 Task: Create new contact,   with mail id: 'Sophia.Moore@valeo.com', first name: 'Sophia', Last name: 'Moore', Job Title: Project Manager, Phone number (916) 555-5678. Change life cycle stage to  'Lead' and lead status to 'New'. Add new company to the associated contact: corporate.charter.com and type: Other. Logged in from softage.10@softage.net
Action: Mouse moved to (114, 75)
Screenshot: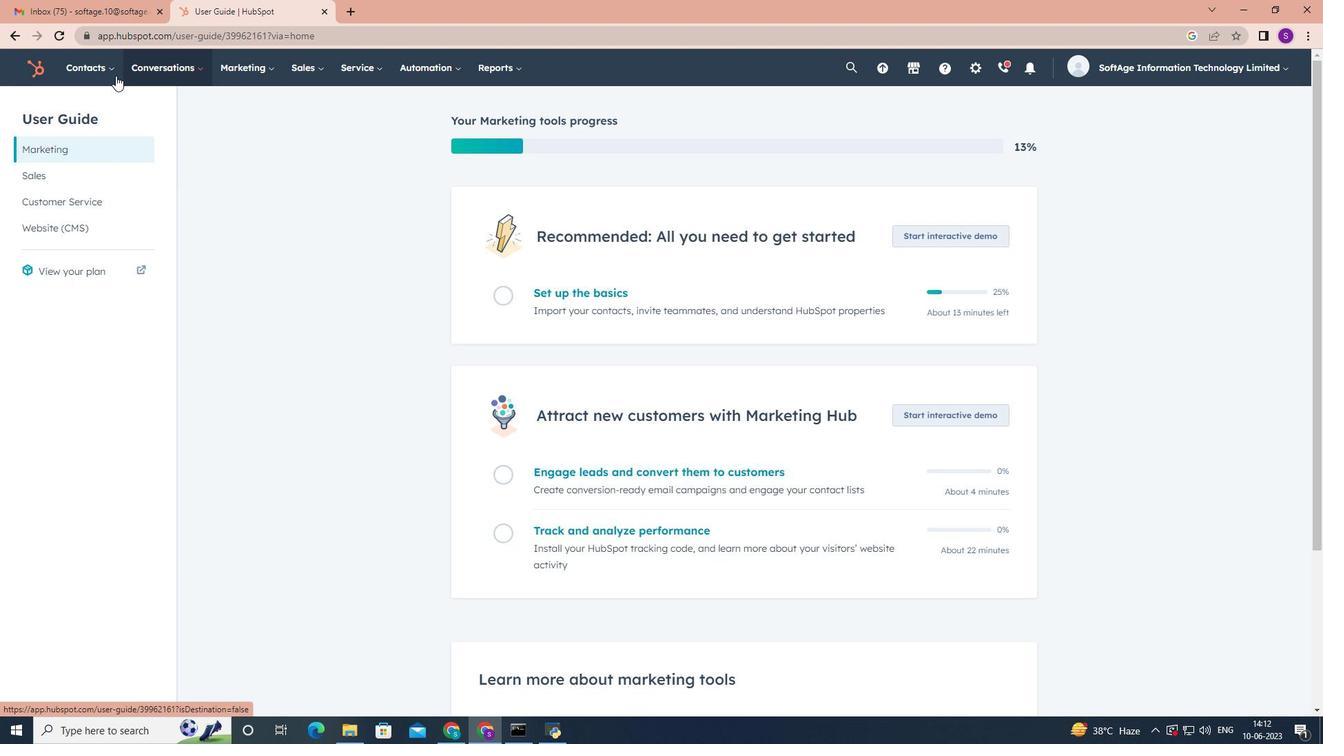 
Action: Mouse pressed left at (114, 75)
Screenshot: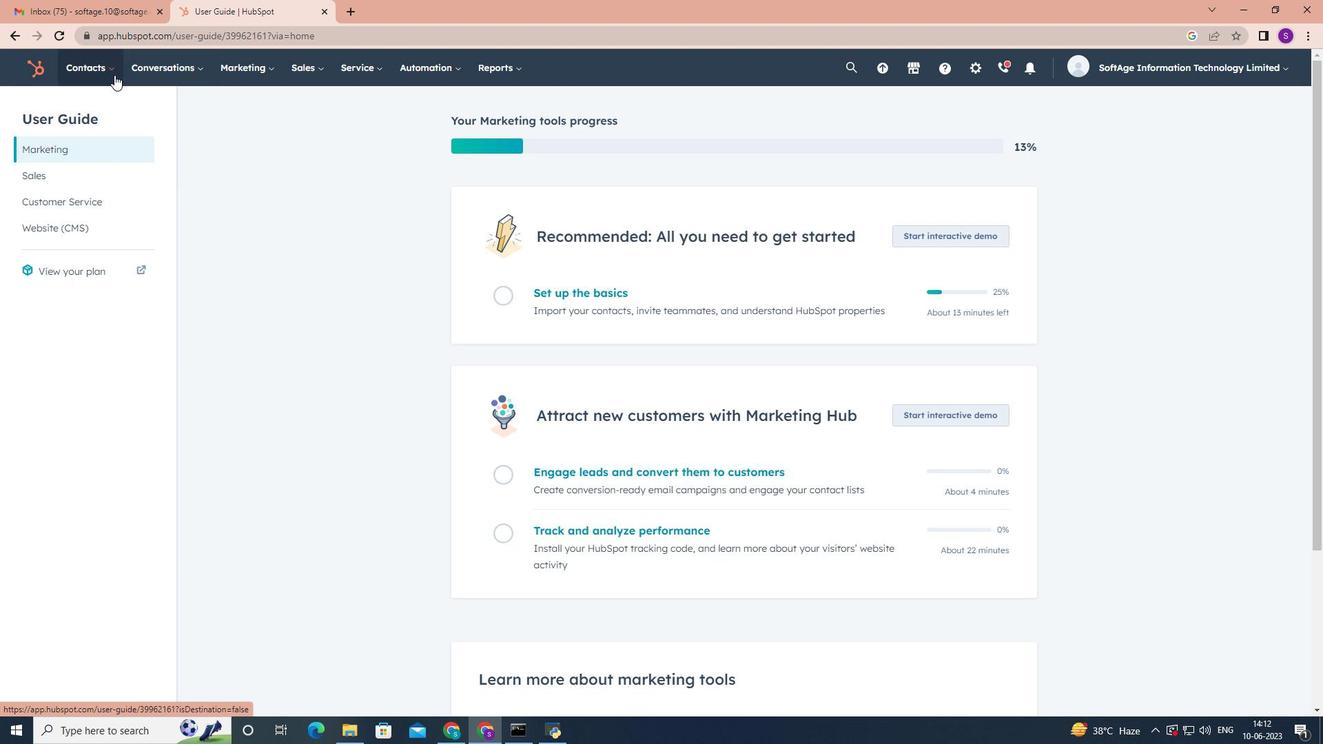 
Action: Mouse moved to (118, 110)
Screenshot: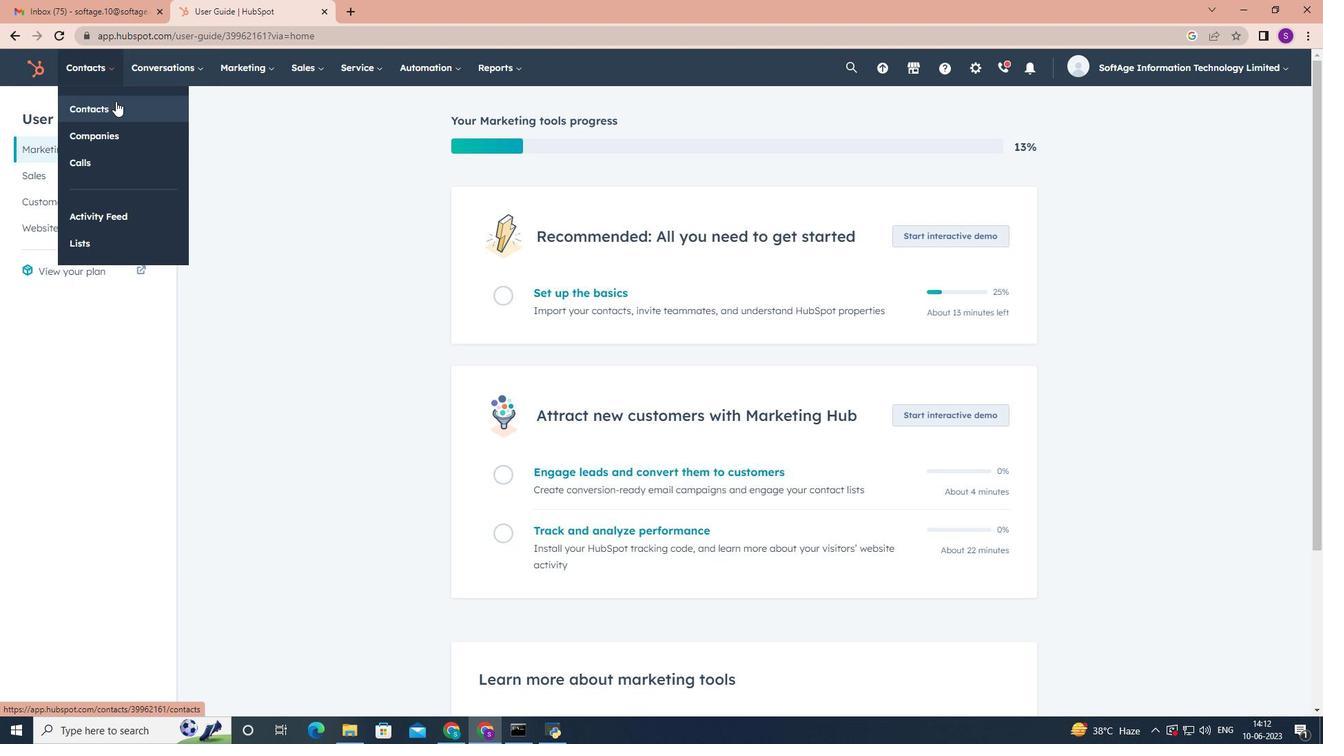 
Action: Mouse pressed left at (118, 110)
Screenshot: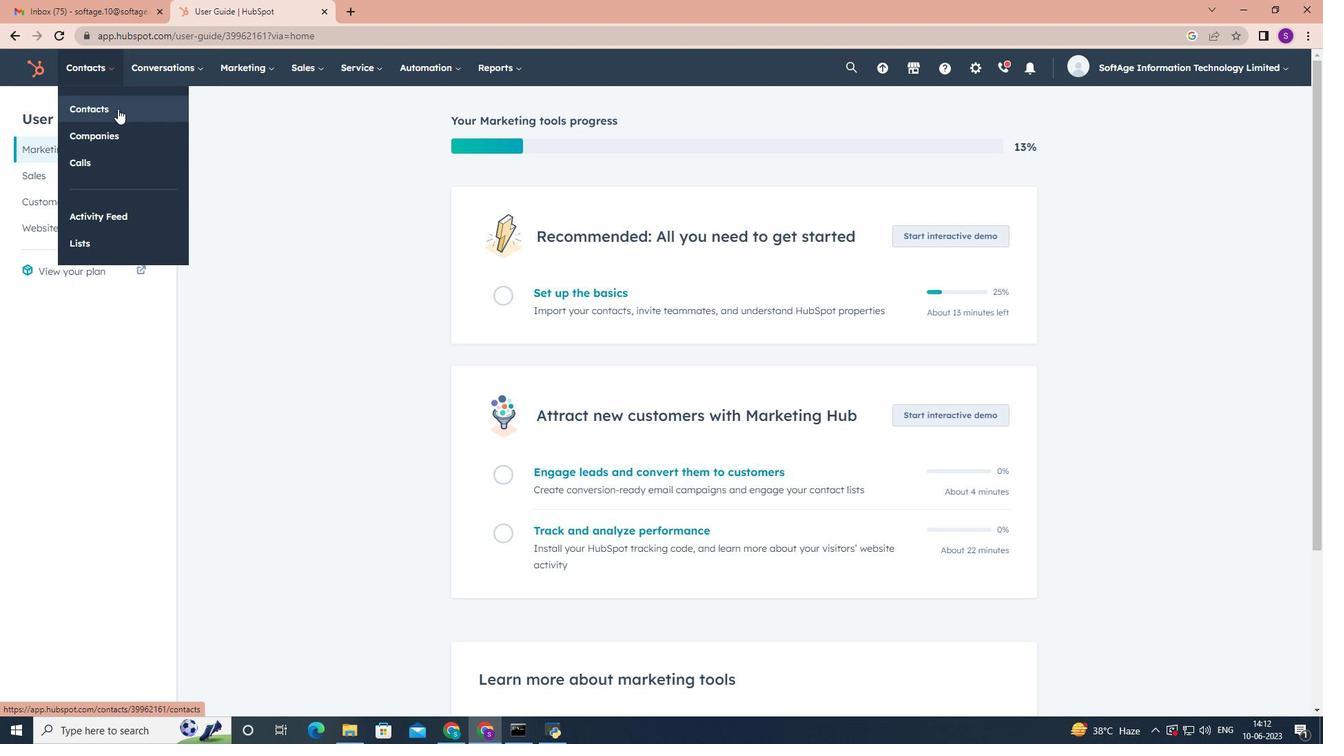
Action: Mouse moved to (1243, 117)
Screenshot: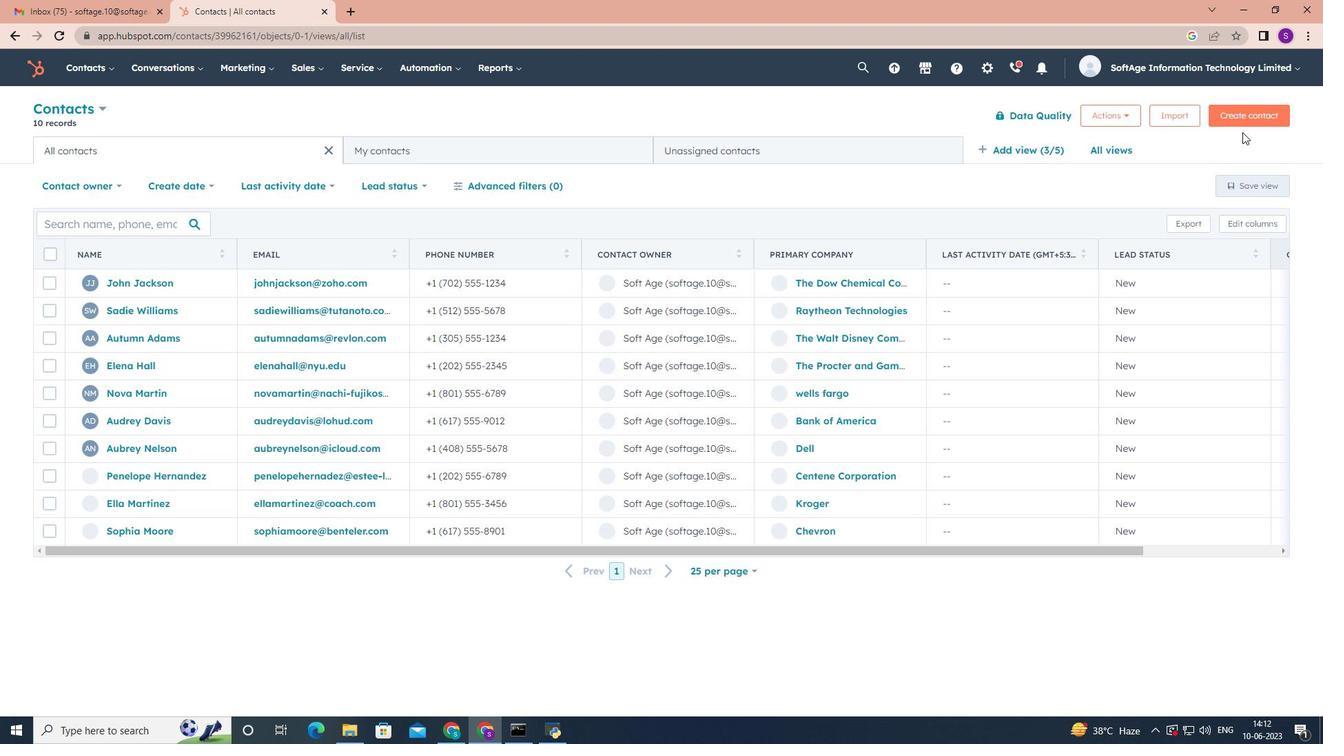 
Action: Mouse pressed left at (1243, 117)
Screenshot: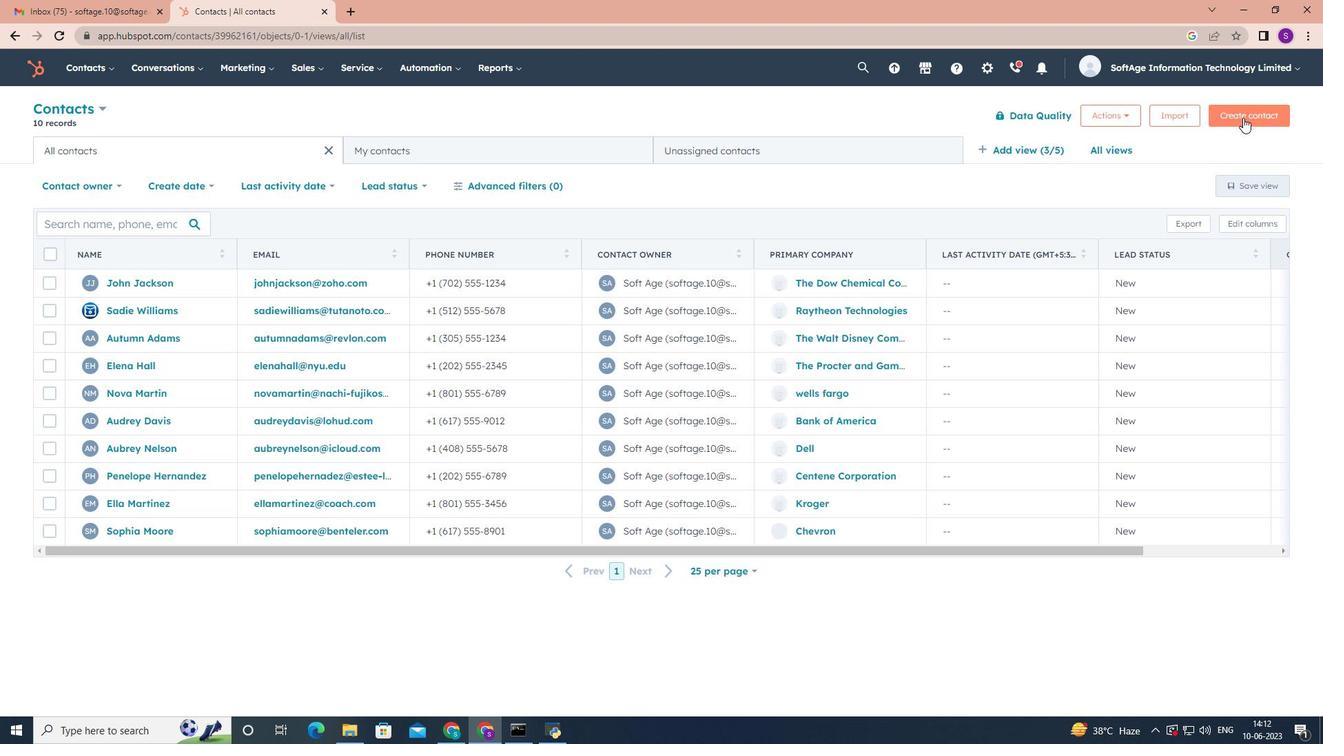 
Action: Mouse moved to (978, 181)
Screenshot: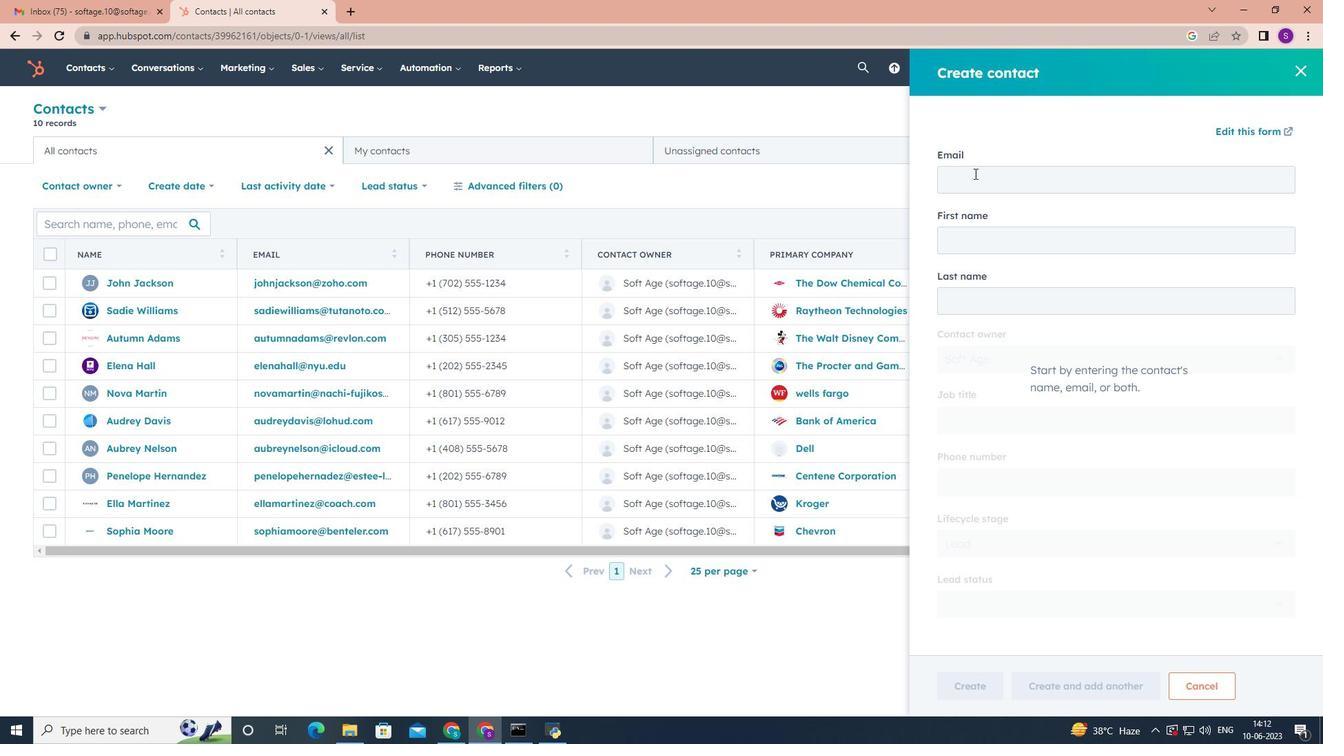 
Action: Mouse pressed left at (978, 181)
Screenshot: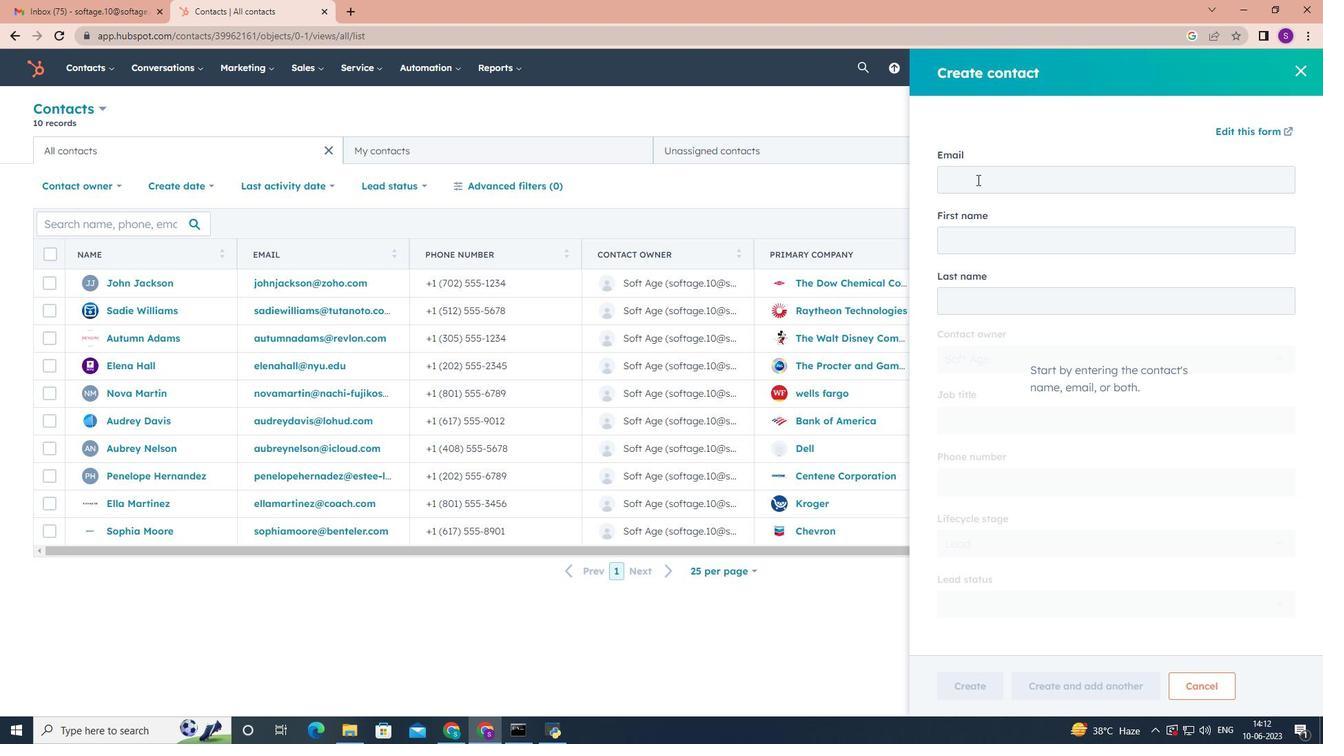 
Action: Key pressed <Key.shift>Sophia<Key.space><Key.backspace>.<Key.shift>Moore<Key.shift>@valeo.com<Key.tab><Key.shift><Key.shift><Key.shift><Key.shift><Key.shift><Key.shift><Key.shift><Key.shift><Key.shift><Key.shift><Key.shift><Key.shift><Key.shift><Key.shift><Key.shift>Sophia<Key.tab><Key.shift><Key.shift><Key.shift><Key.shift><Key.shift>Moore<Key.tab><Key.tab><Key.shift><Key.shift><Key.shift><Key.shift><Key.shift><Key.shift><Key.shift><Key.shift><Key.shift><Key.shift><Key.shift>Project<Key.space><Key.shift><Key.shift><Key.shift><Key.shift><Key.shift><Key.shift><Key.shift>Manager<Key.tab>9165555678<Key.tab><Key.tab><Key.tab><Key.tab><Key.enter>
Screenshot: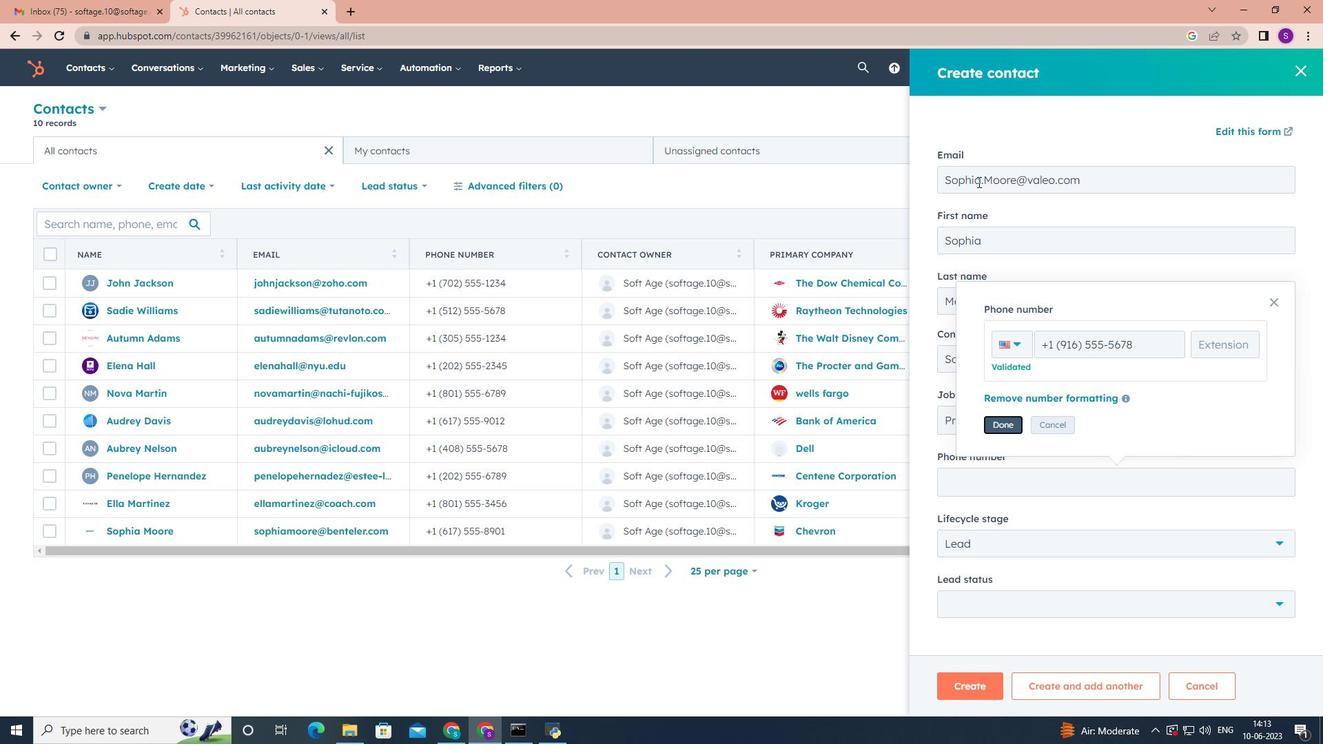 
Action: Mouse moved to (1277, 546)
Screenshot: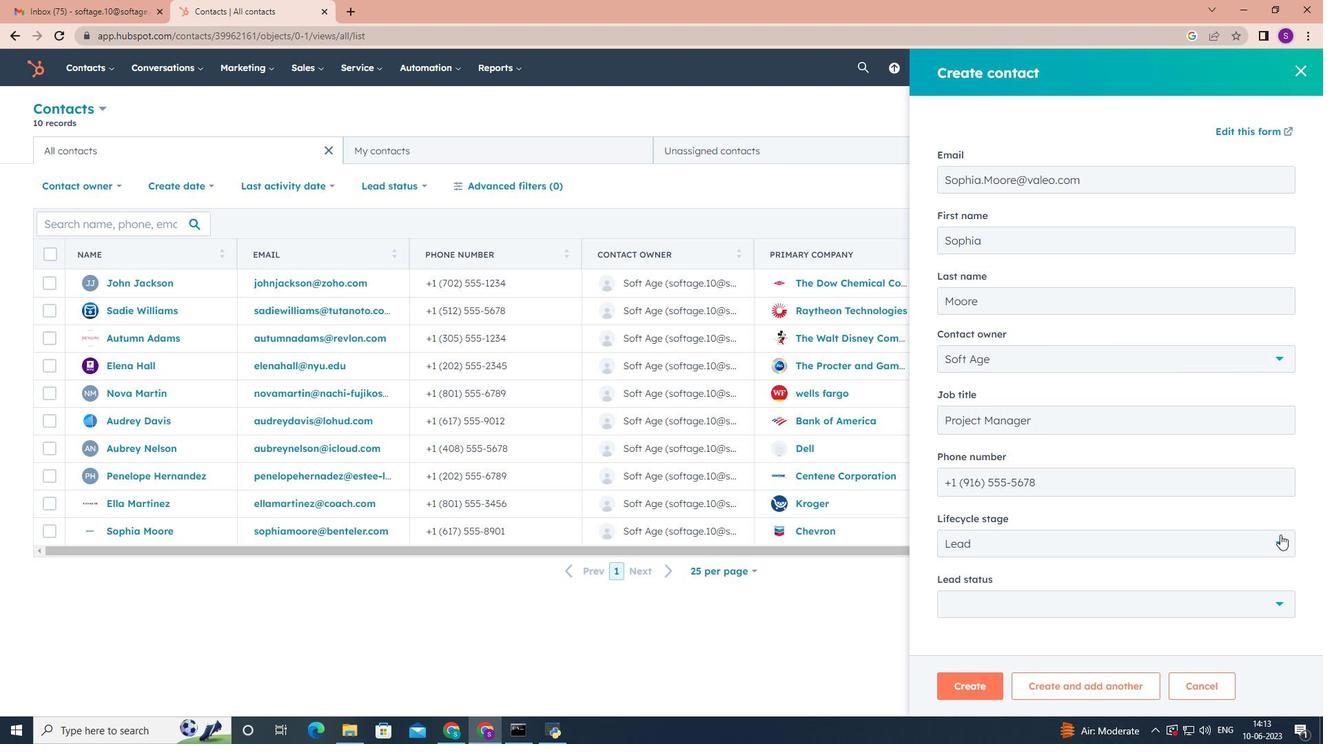 
Action: Mouse pressed left at (1277, 546)
Screenshot: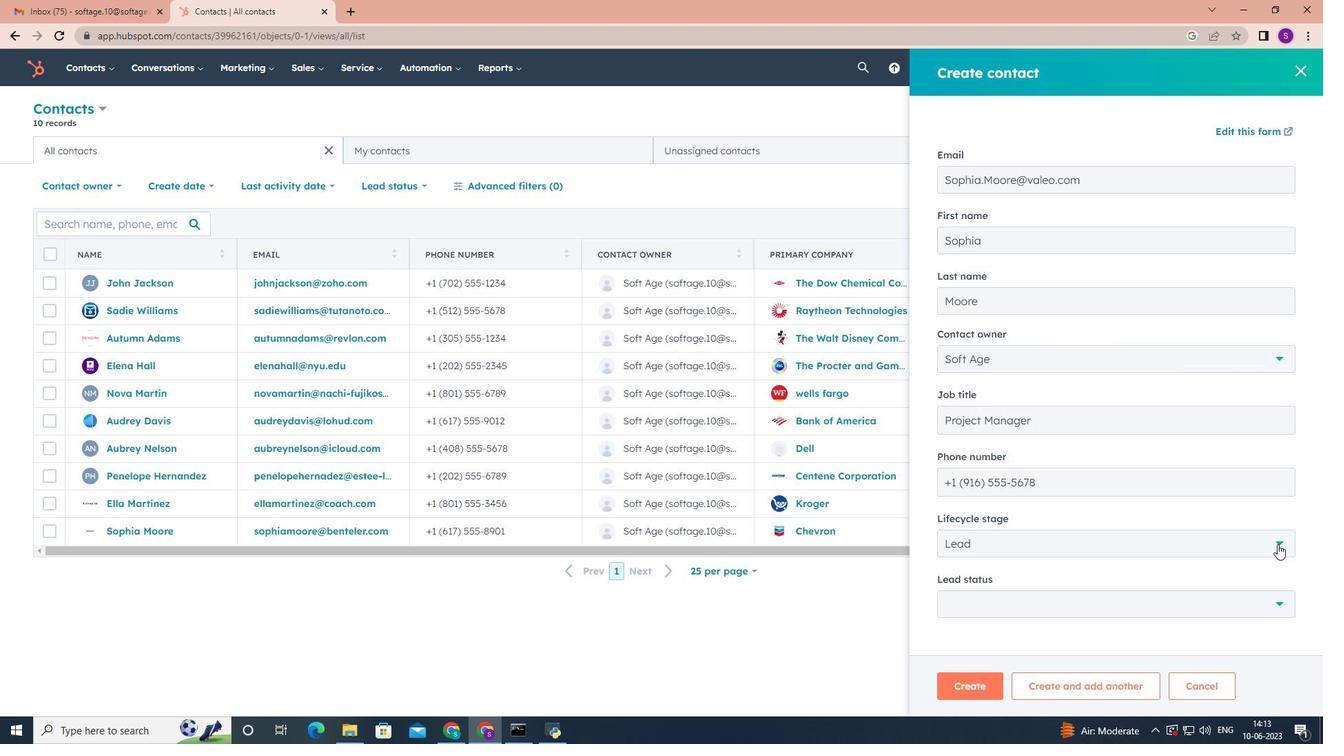 
Action: Mouse moved to (1087, 414)
Screenshot: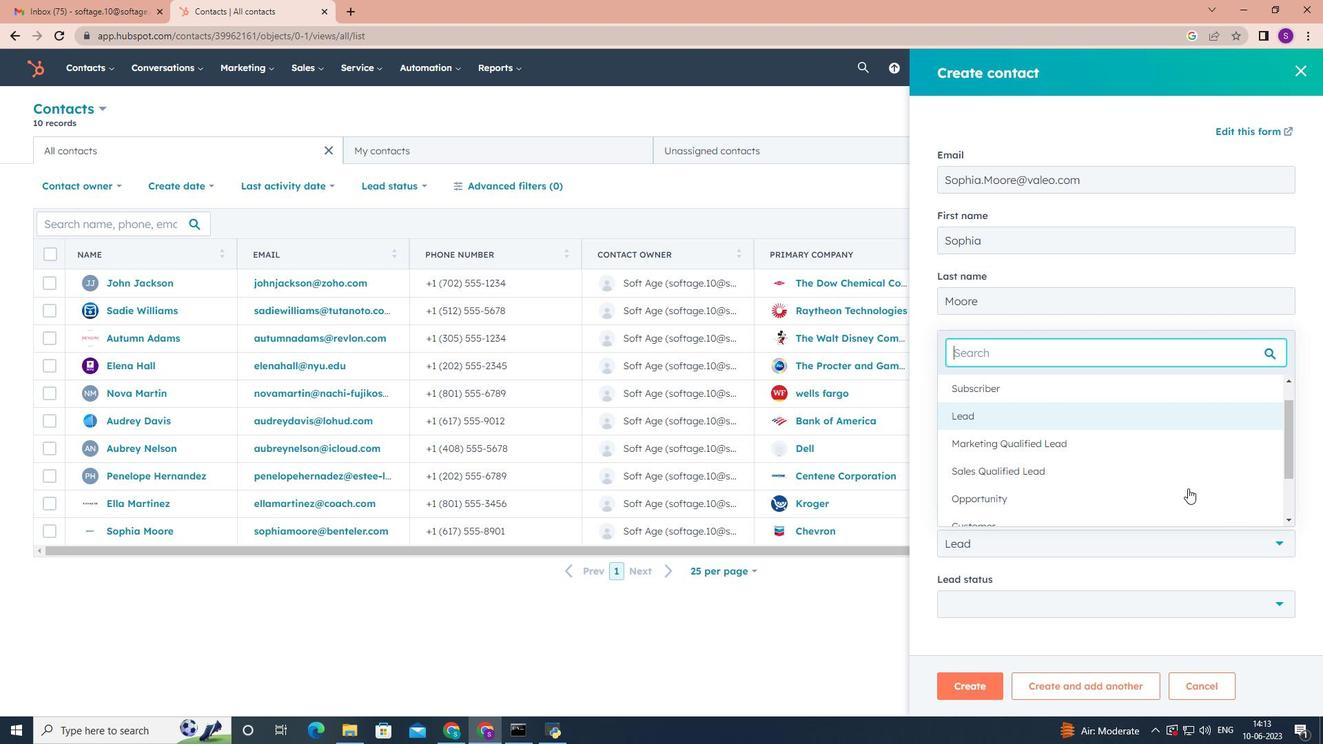 
Action: Mouse pressed left at (1087, 414)
Screenshot: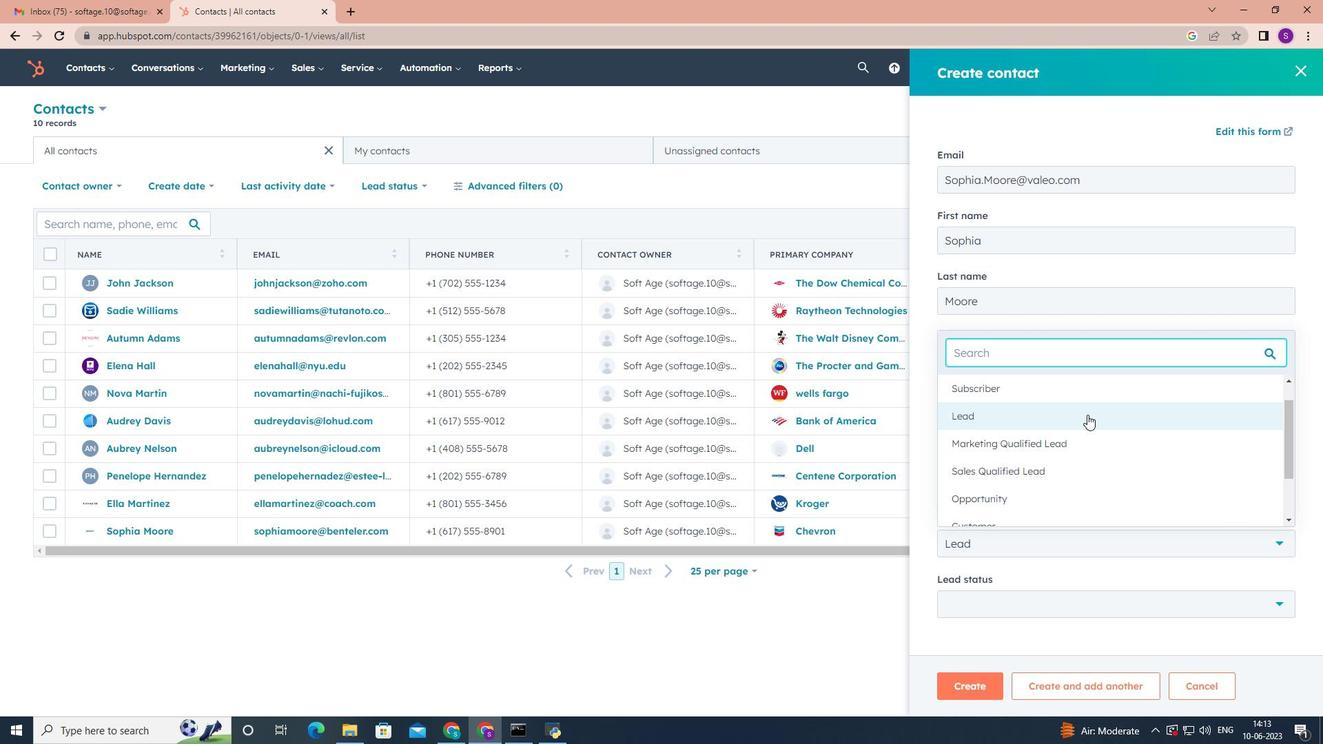 
Action: Mouse moved to (1288, 600)
Screenshot: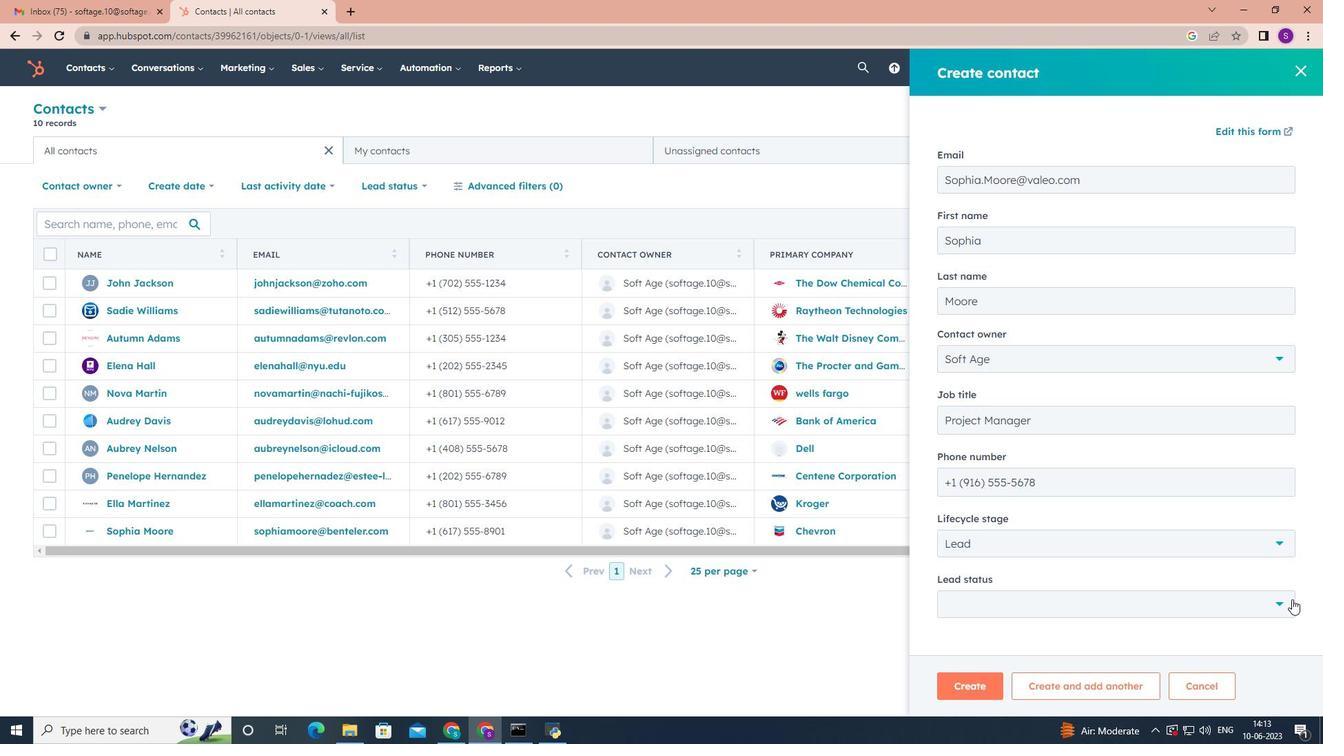 
Action: Mouse pressed left at (1288, 600)
Screenshot: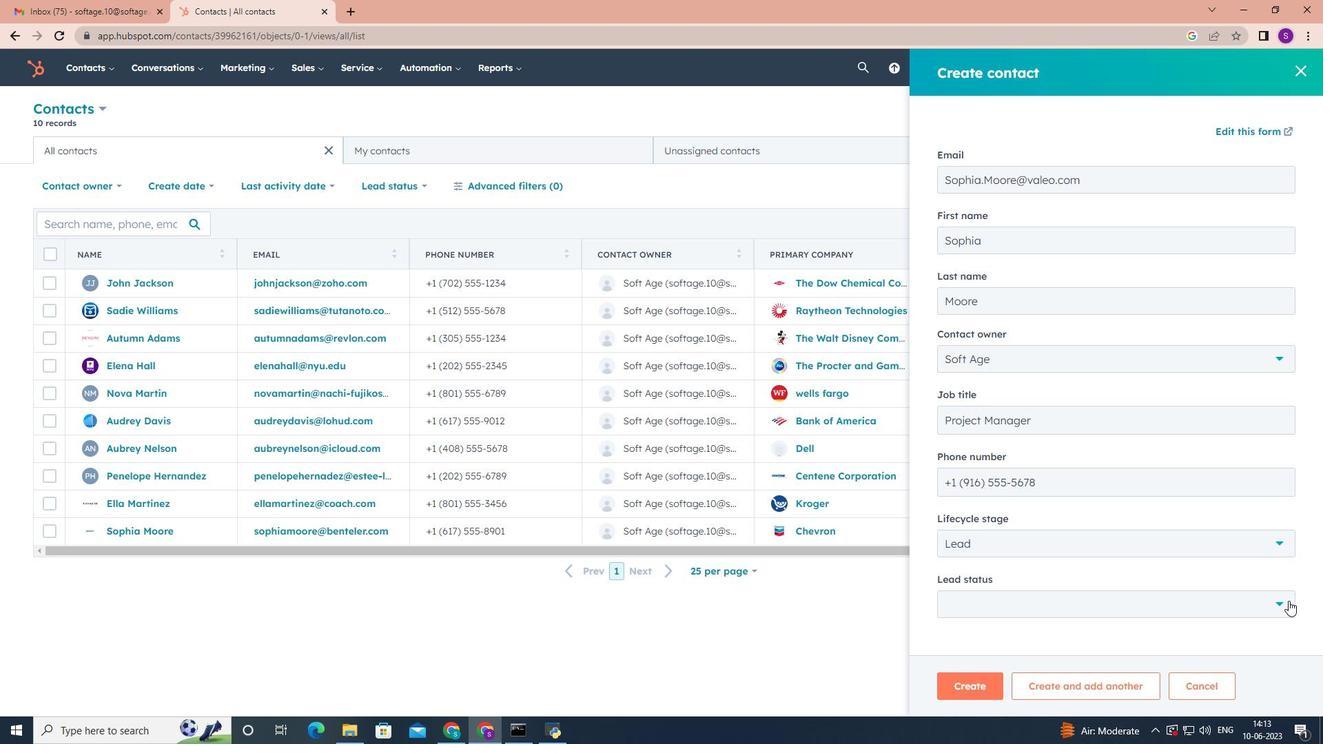 
Action: Mouse moved to (1118, 476)
Screenshot: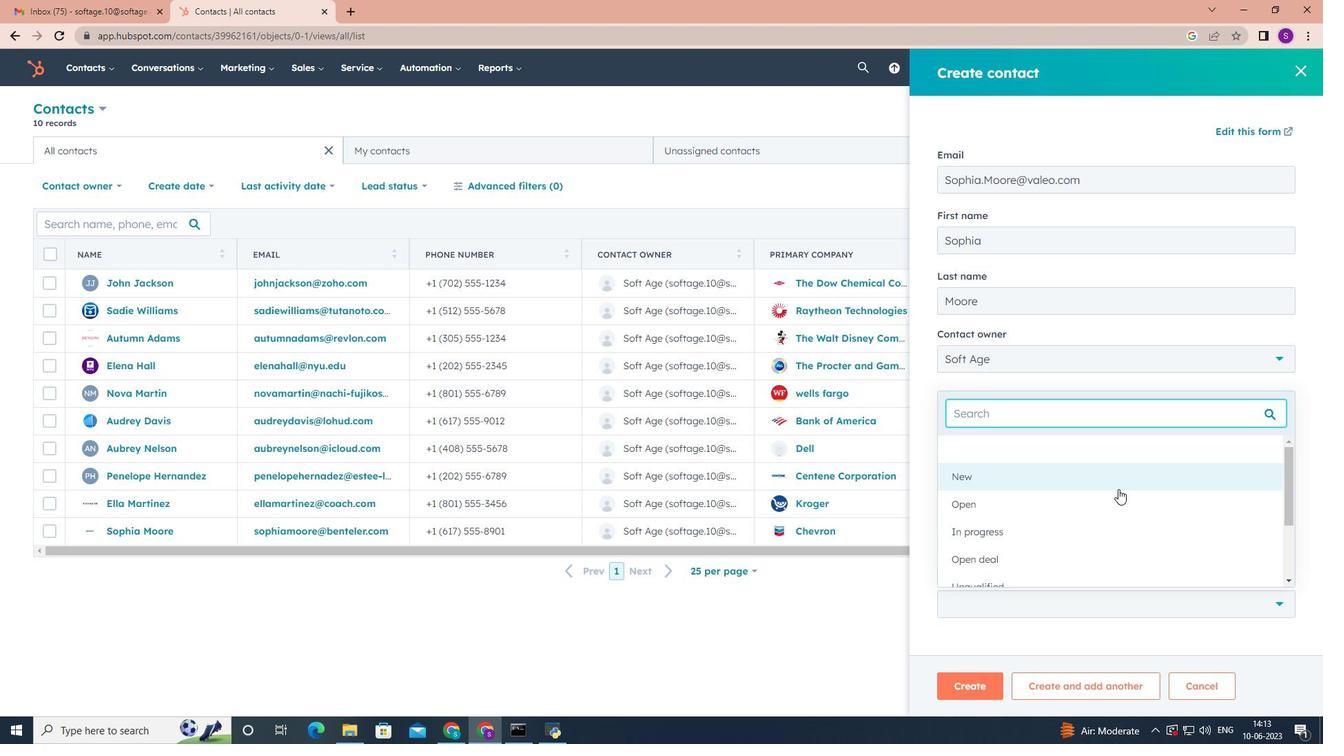 
Action: Mouse pressed left at (1118, 476)
Screenshot: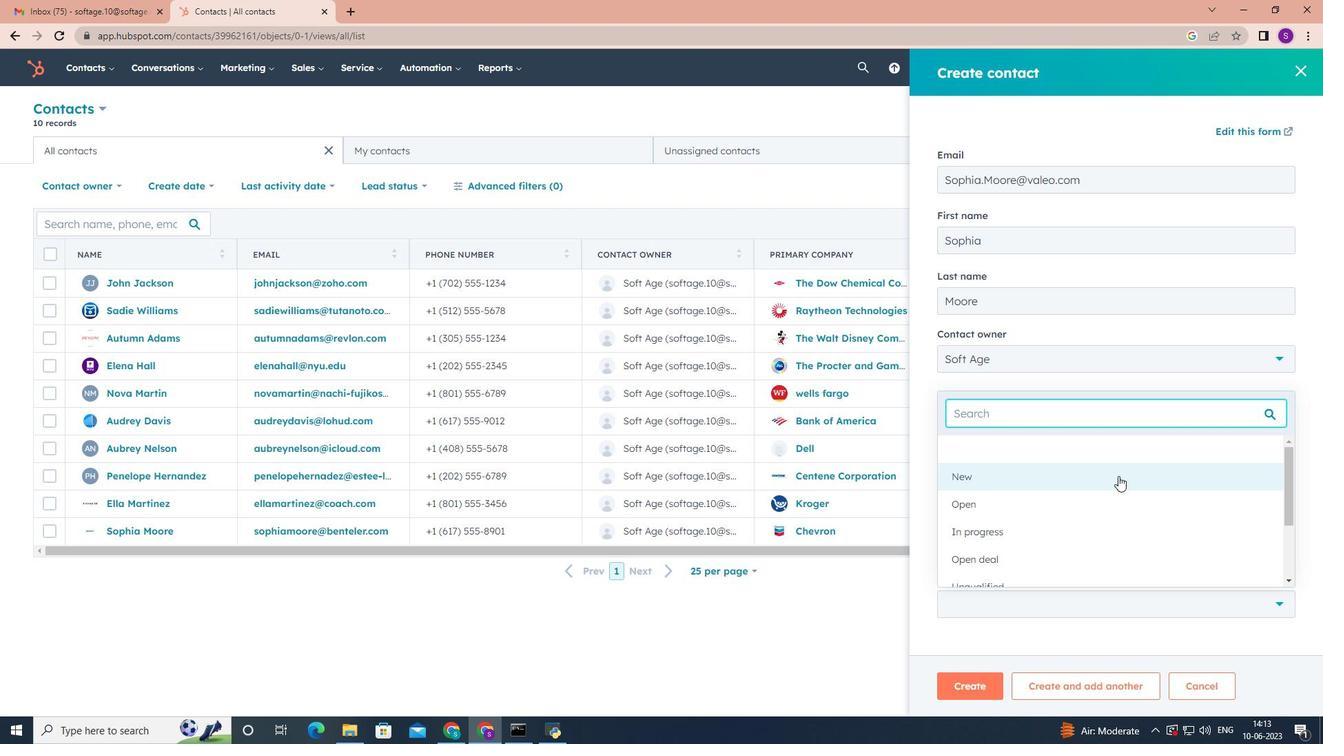 
Action: Mouse moved to (1119, 565)
Screenshot: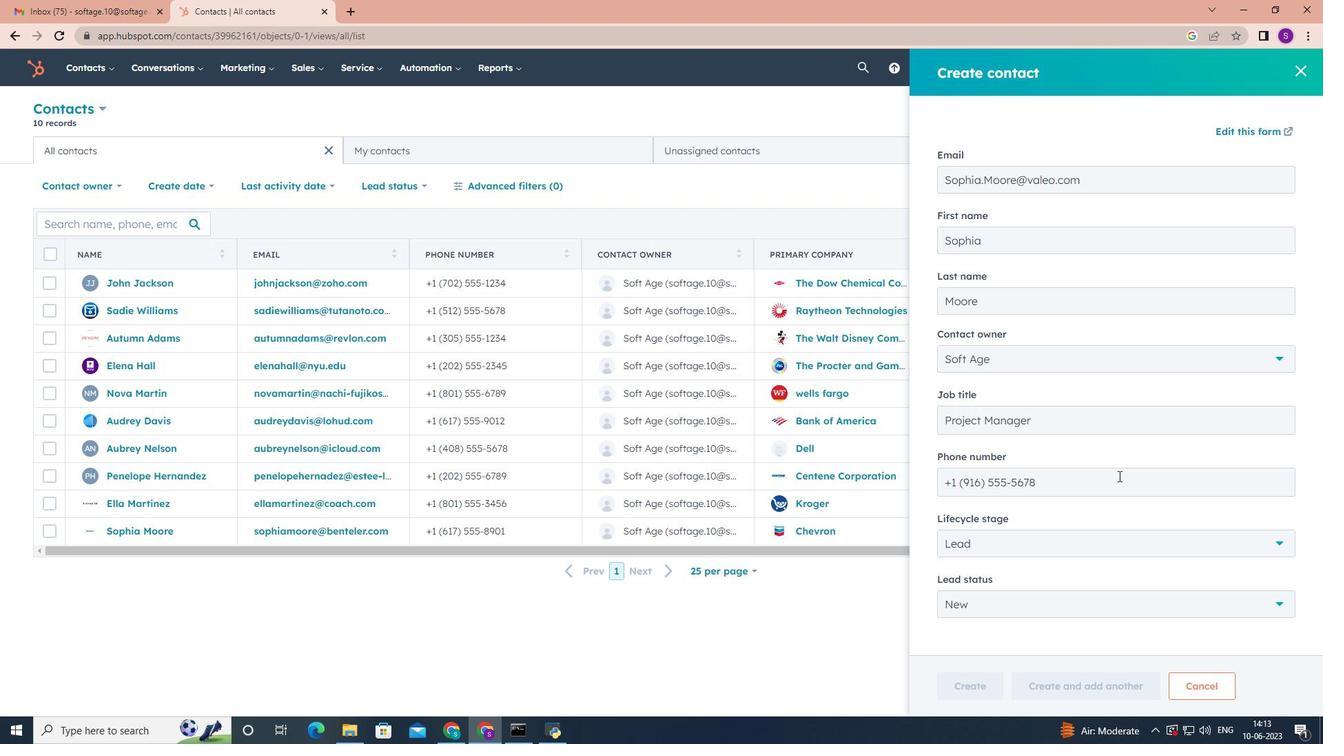 
Action: Mouse scrolled (1119, 564) with delta (0, 0)
Screenshot: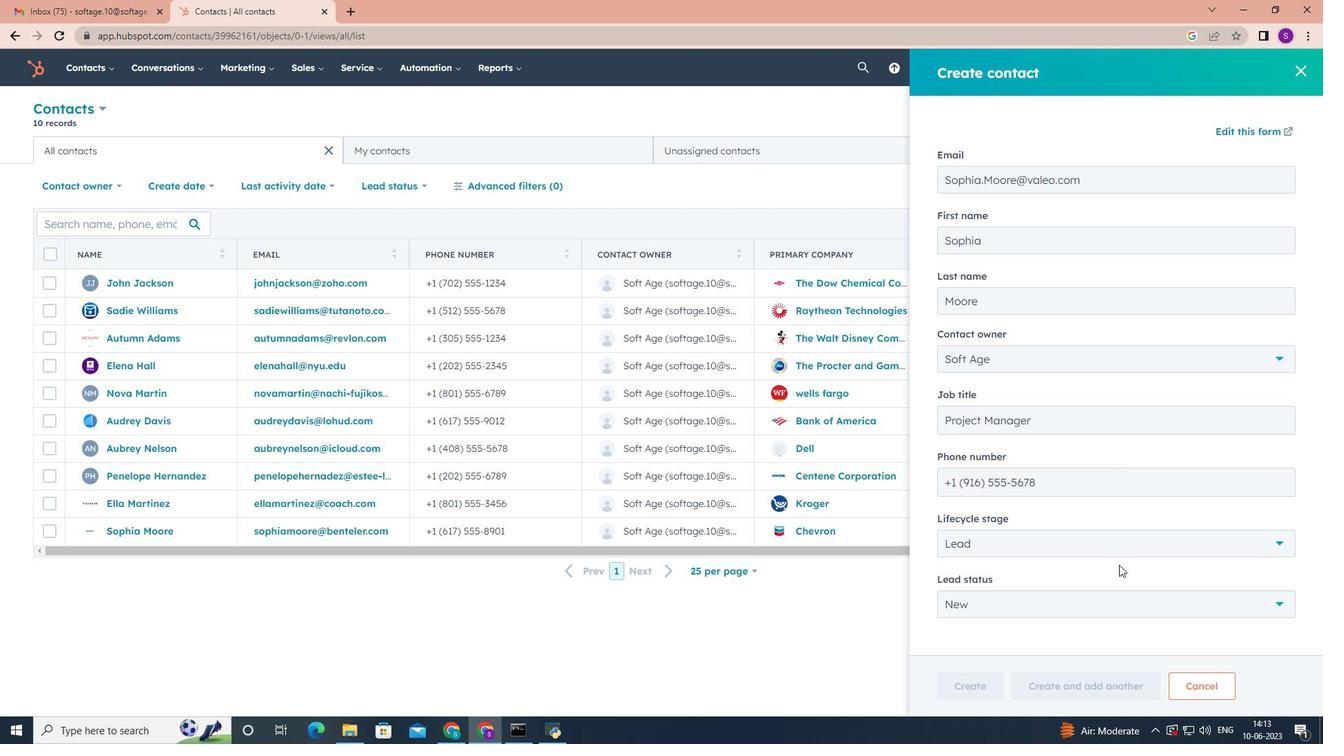 
Action: Mouse scrolled (1119, 564) with delta (0, 0)
Screenshot: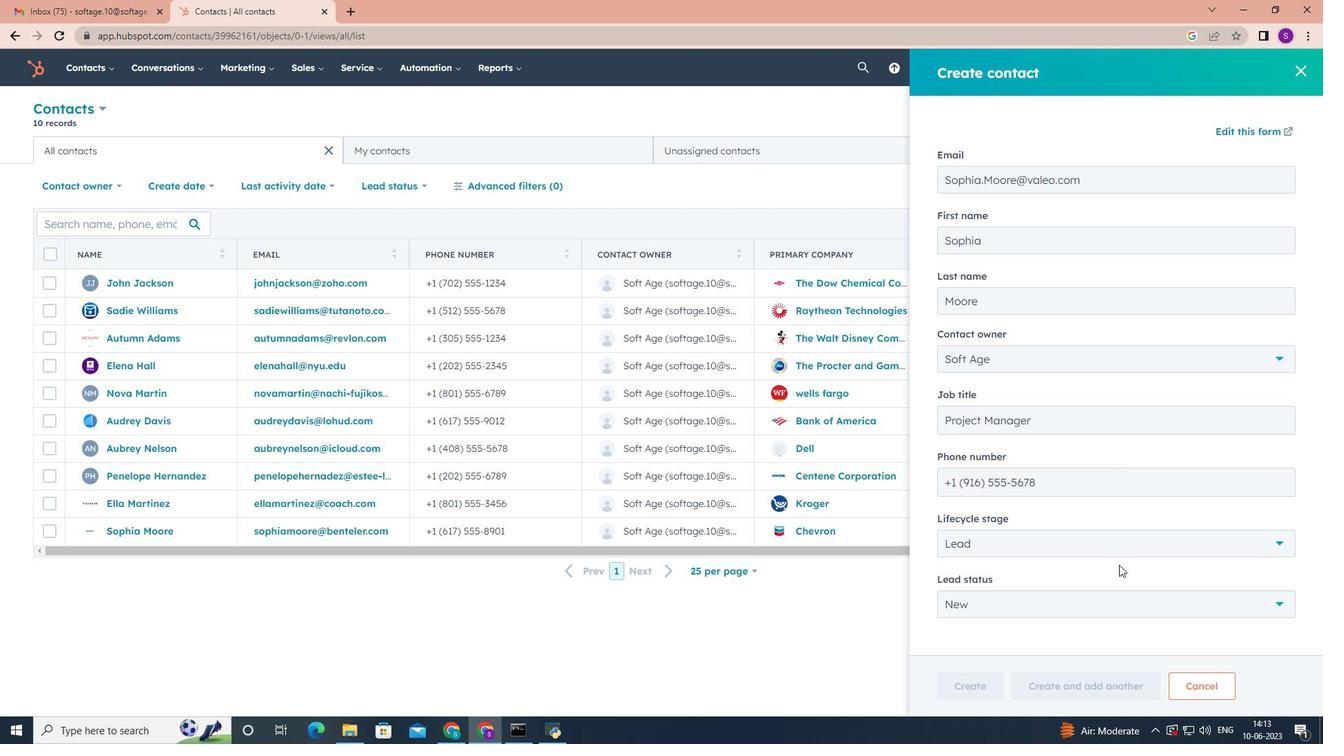 
Action: Mouse scrolled (1119, 564) with delta (0, 0)
Screenshot: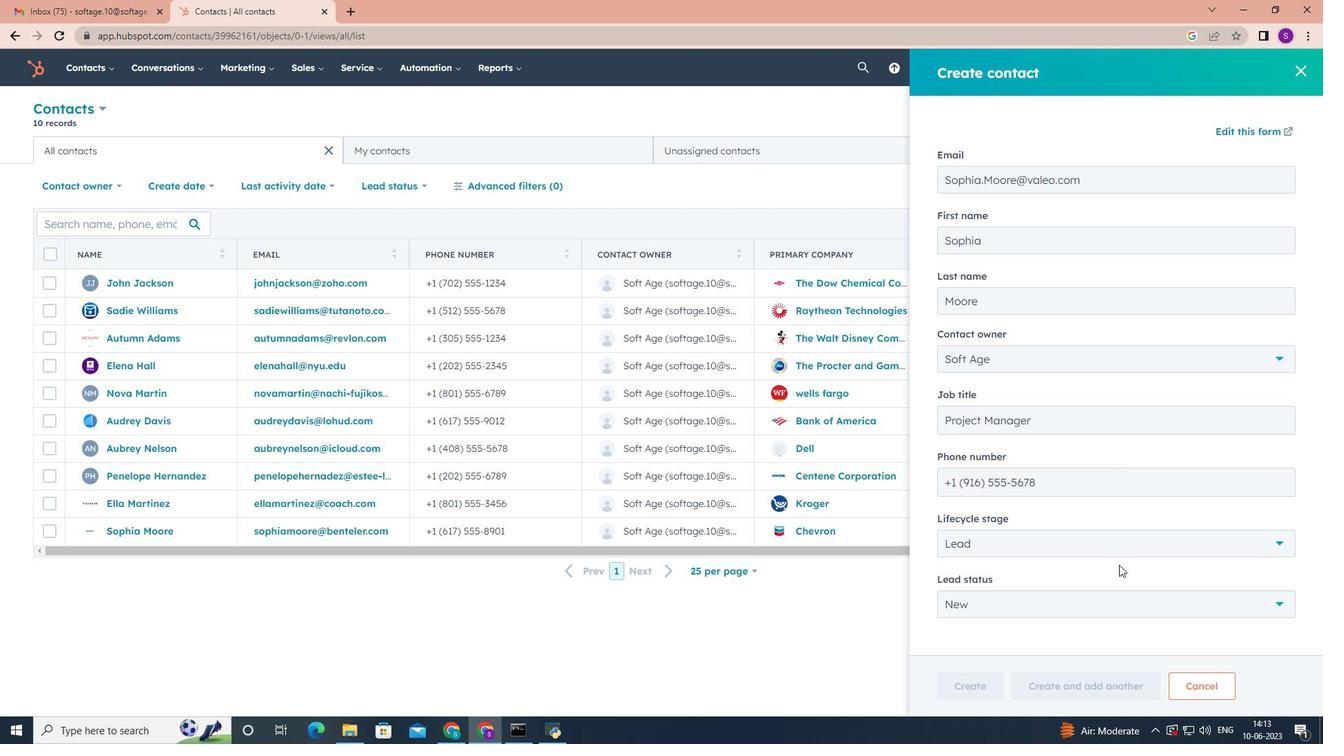 
Action: Mouse scrolled (1119, 564) with delta (0, 0)
Screenshot: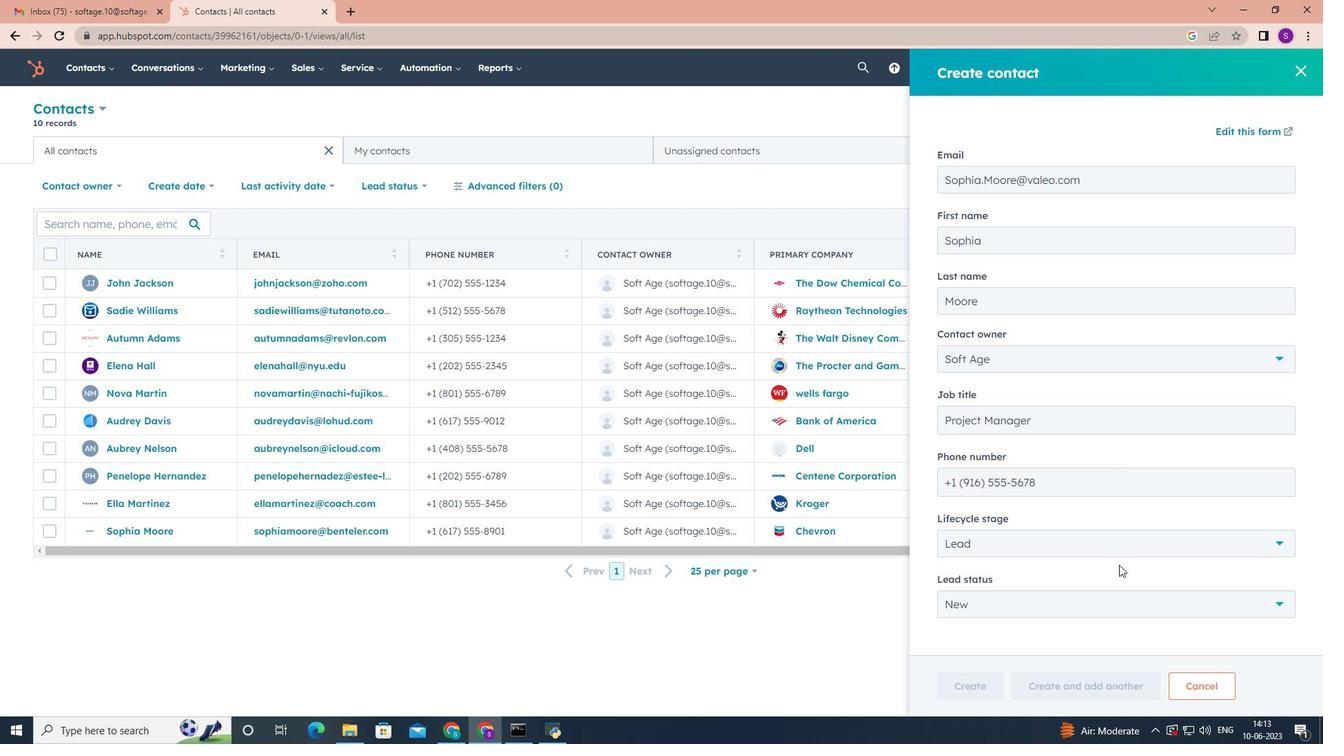 
Action: Mouse scrolled (1119, 564) with delta (0, 0)
Screenshot: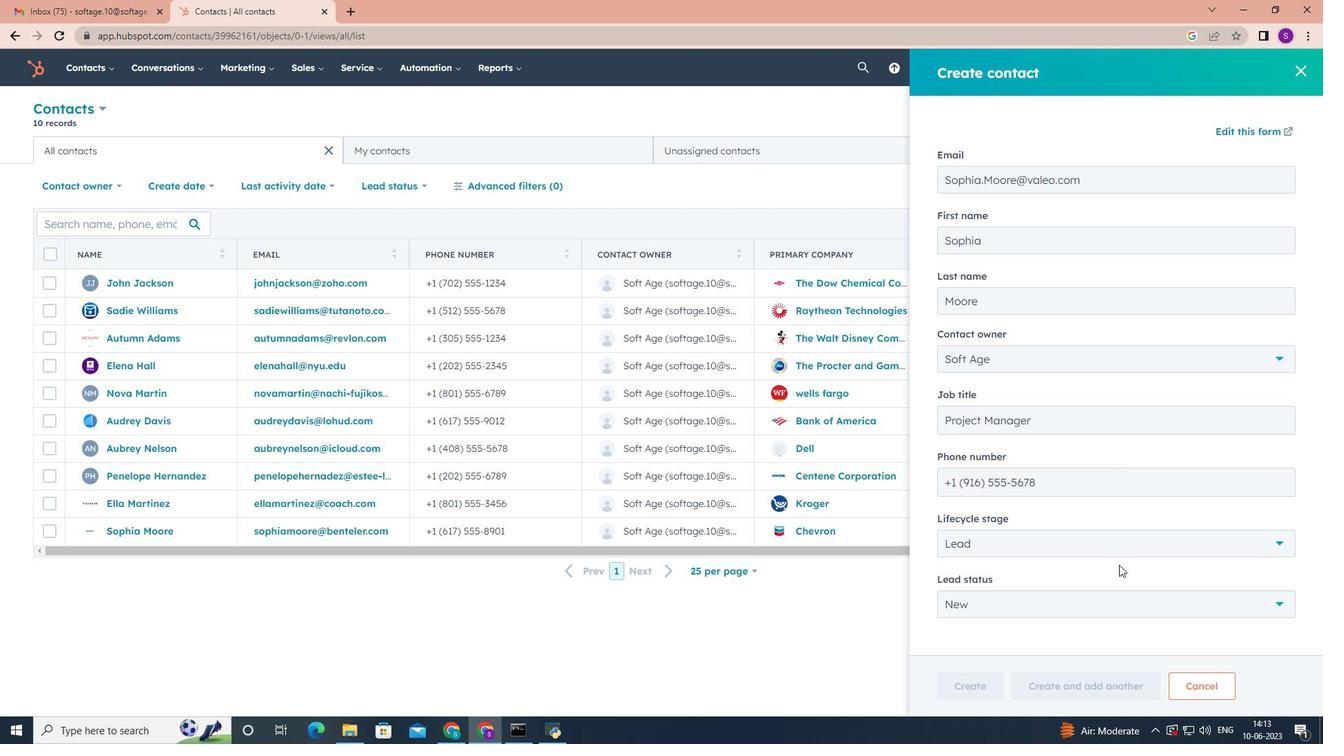 
Action: Mouse scrolled (1119, 564) with delta (0, 0)
Screenshot: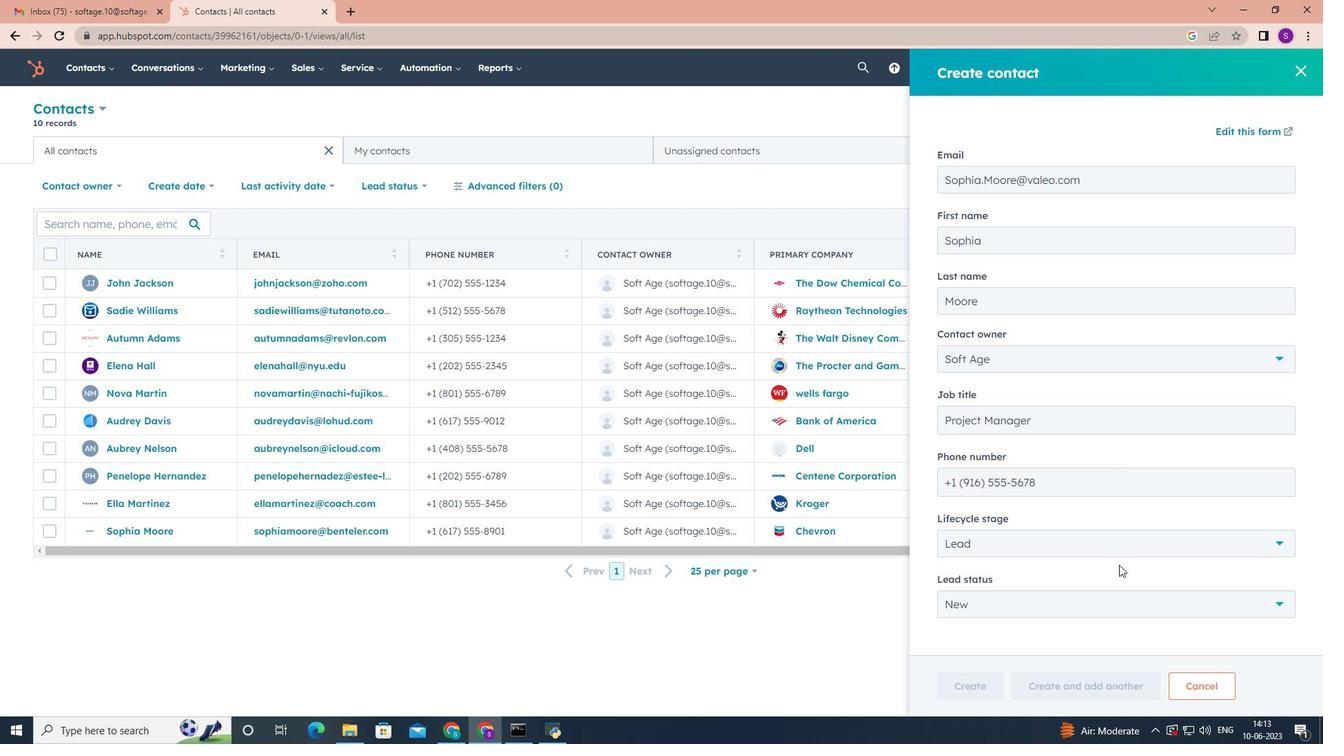 
Action: Mouse scrolled (1119, 564) with delta (0, 0)
Screenshot: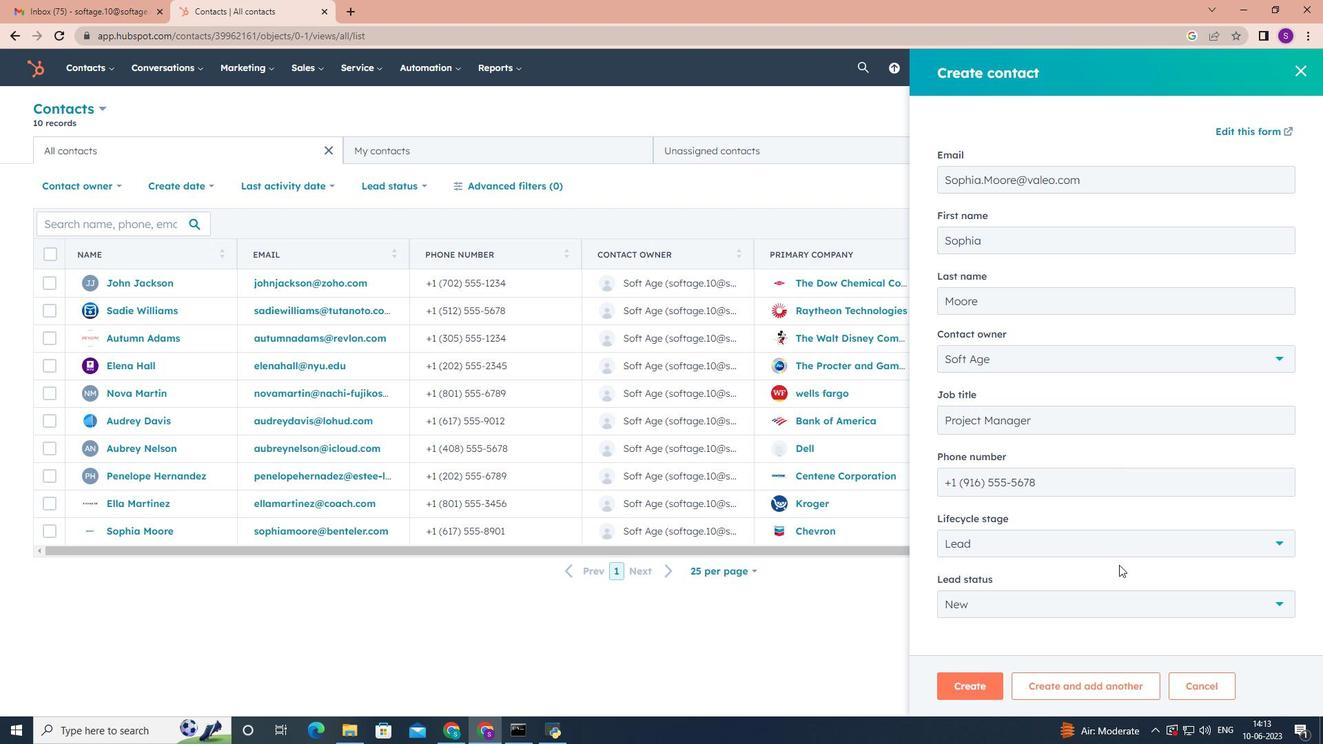 
Action: Mouse scrolled (1119, 564) with delta (0, 0)
Screenshot: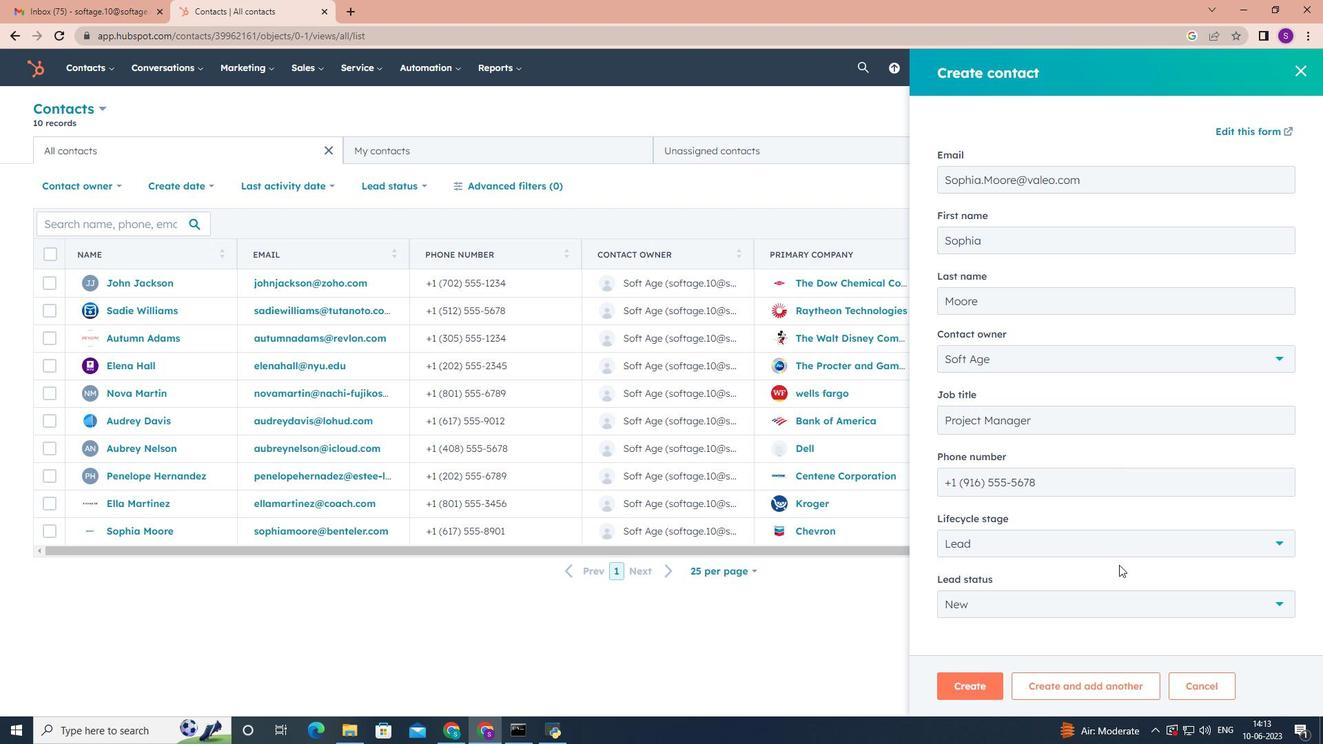 
Action: Mouse scrolled (1119, 564) with delta (0, 0)
Screenshot: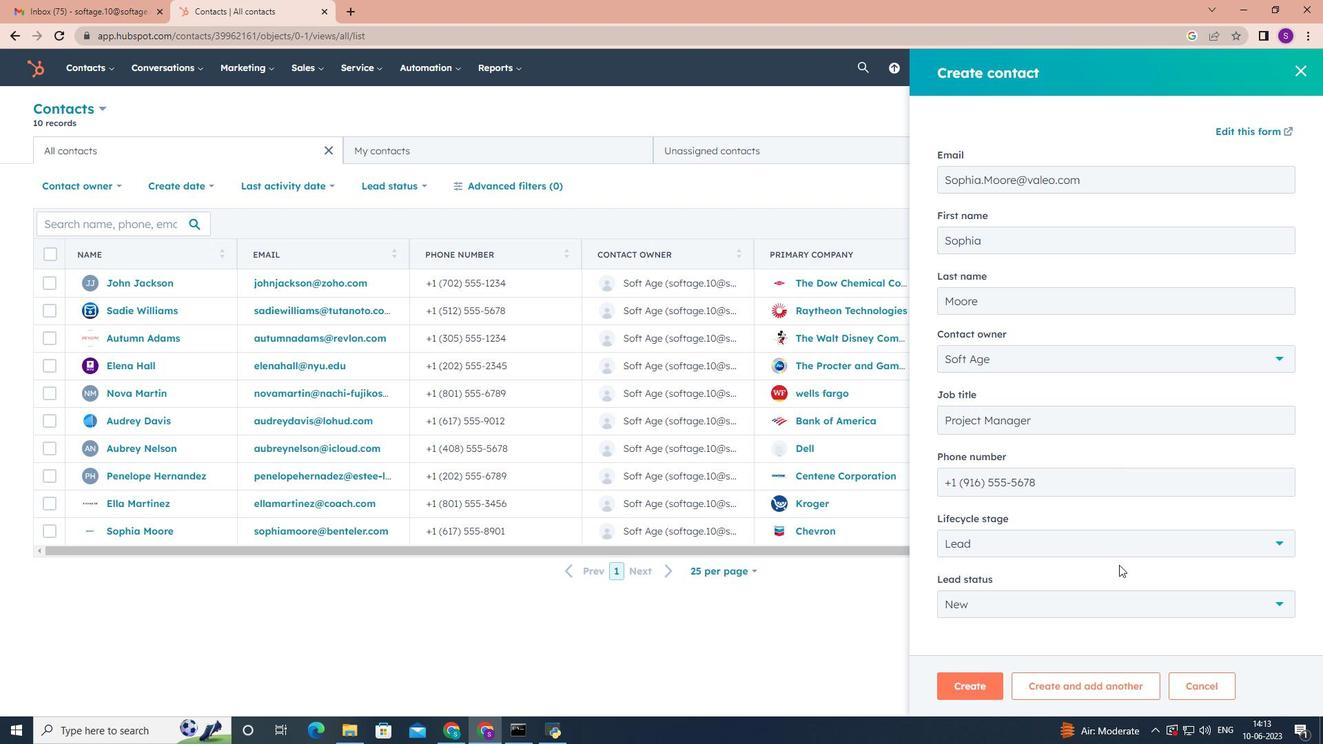 
Action: Mouse moved to (962, 687)
Screenshot: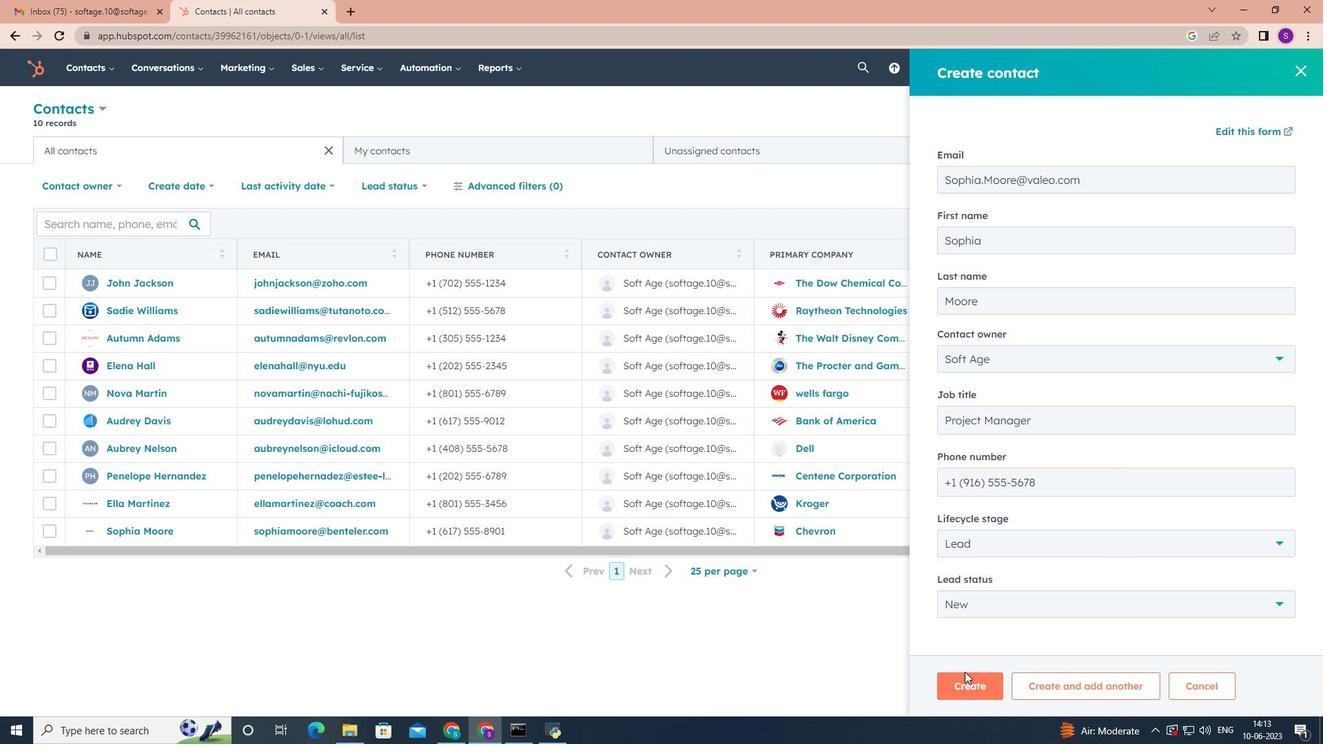 
Action: Mouse pressed left at (962, 687)
Screenshot: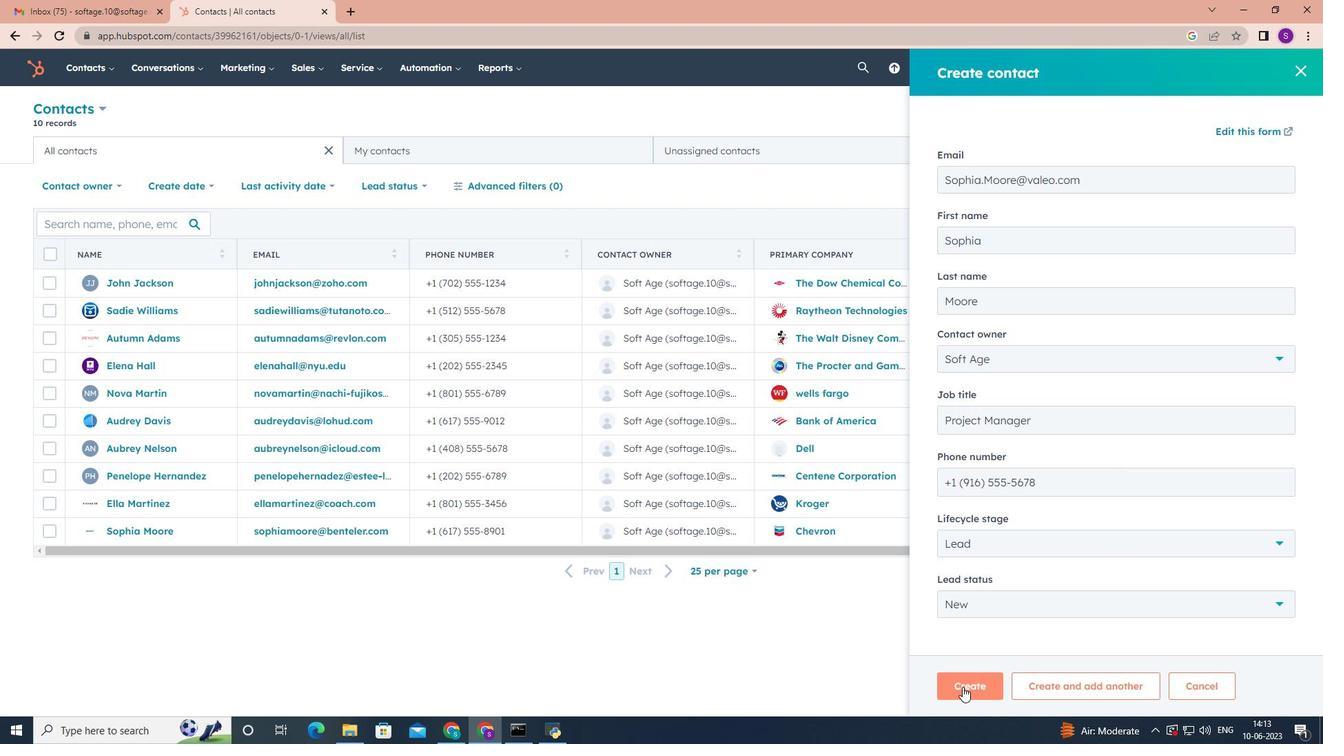 
Action: Mouse moved to (940, 445)
Screenshot: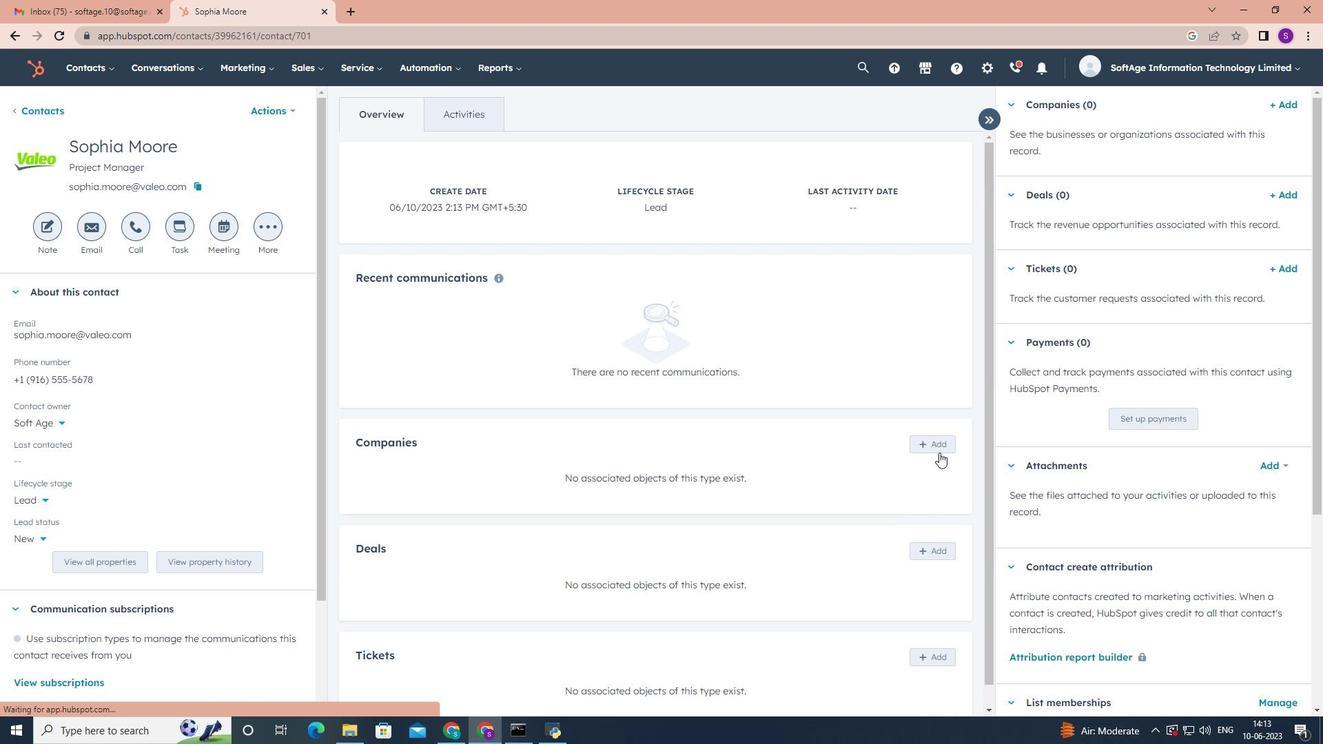 
Action: Mouse pressed left at (940, 445)
Screenshot: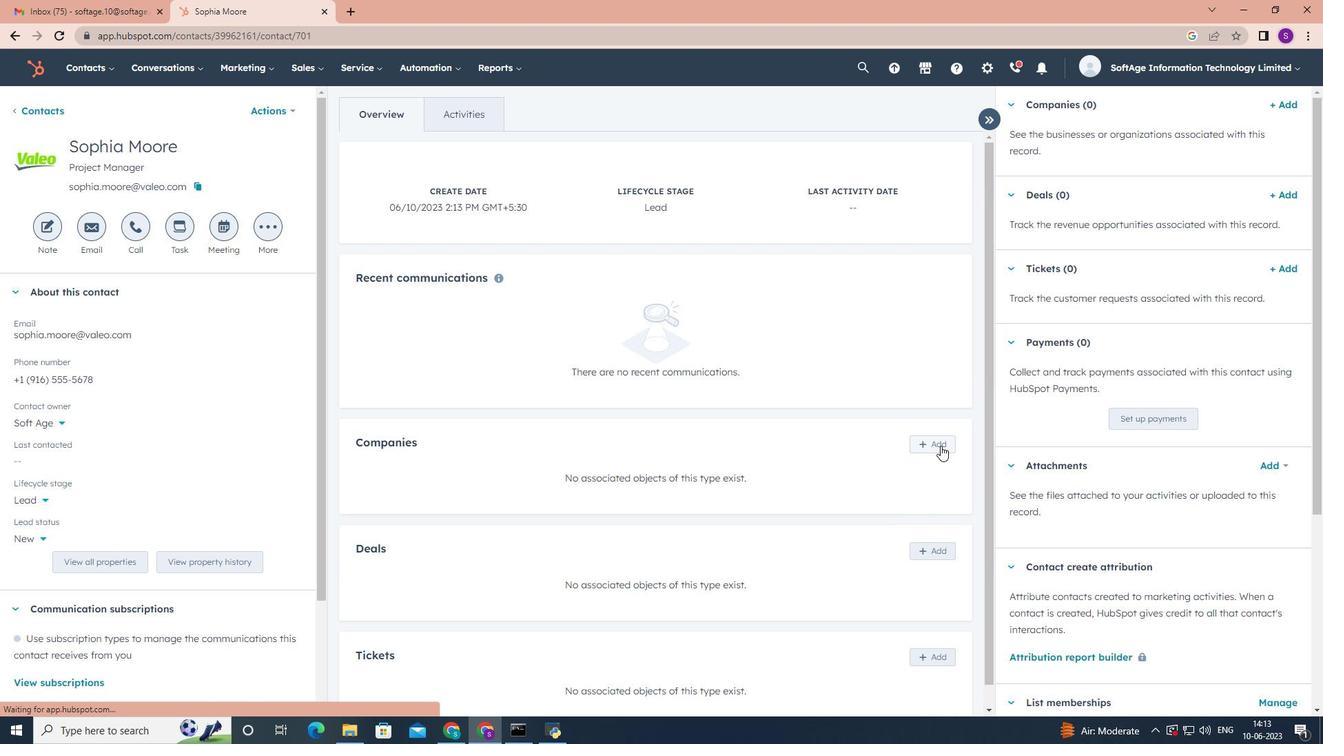 
Action: Mouse moved to (1065, 153)
Screenshot: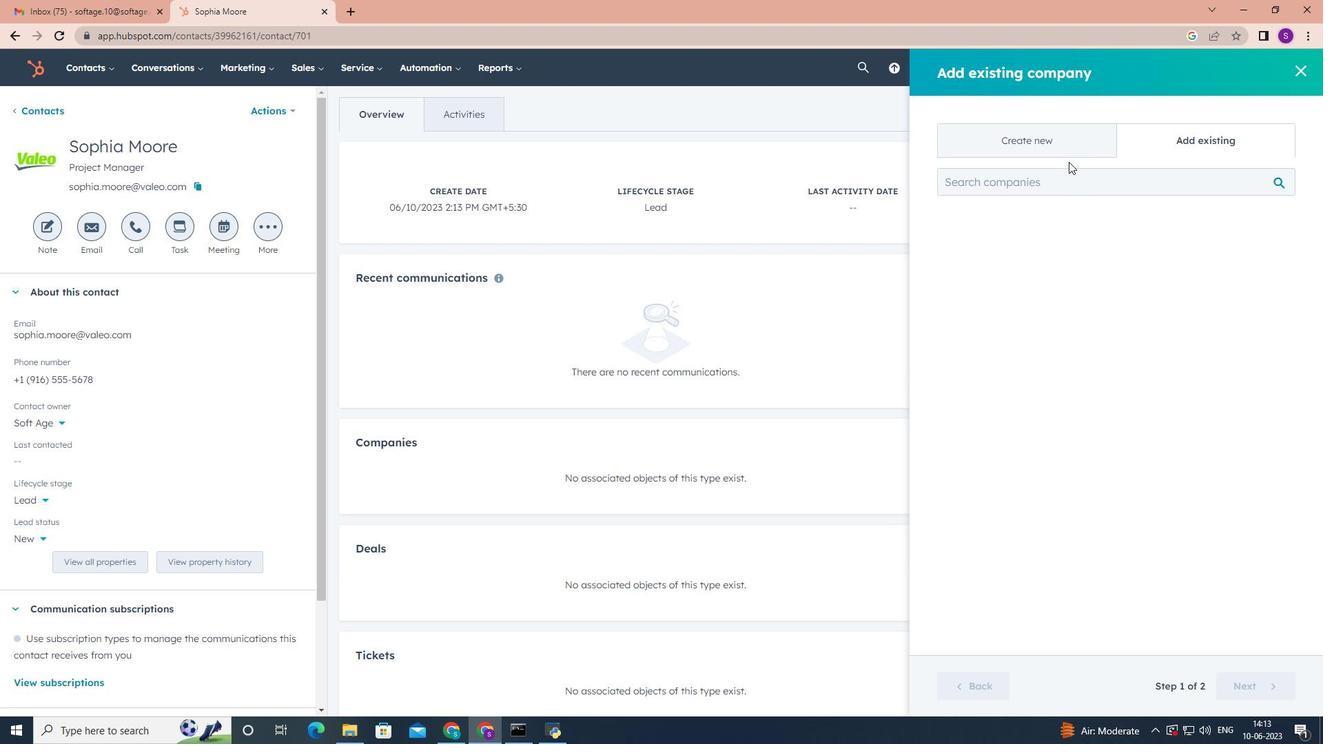 
Action: Mouse pressed left at (1065, 153)
Screenshot: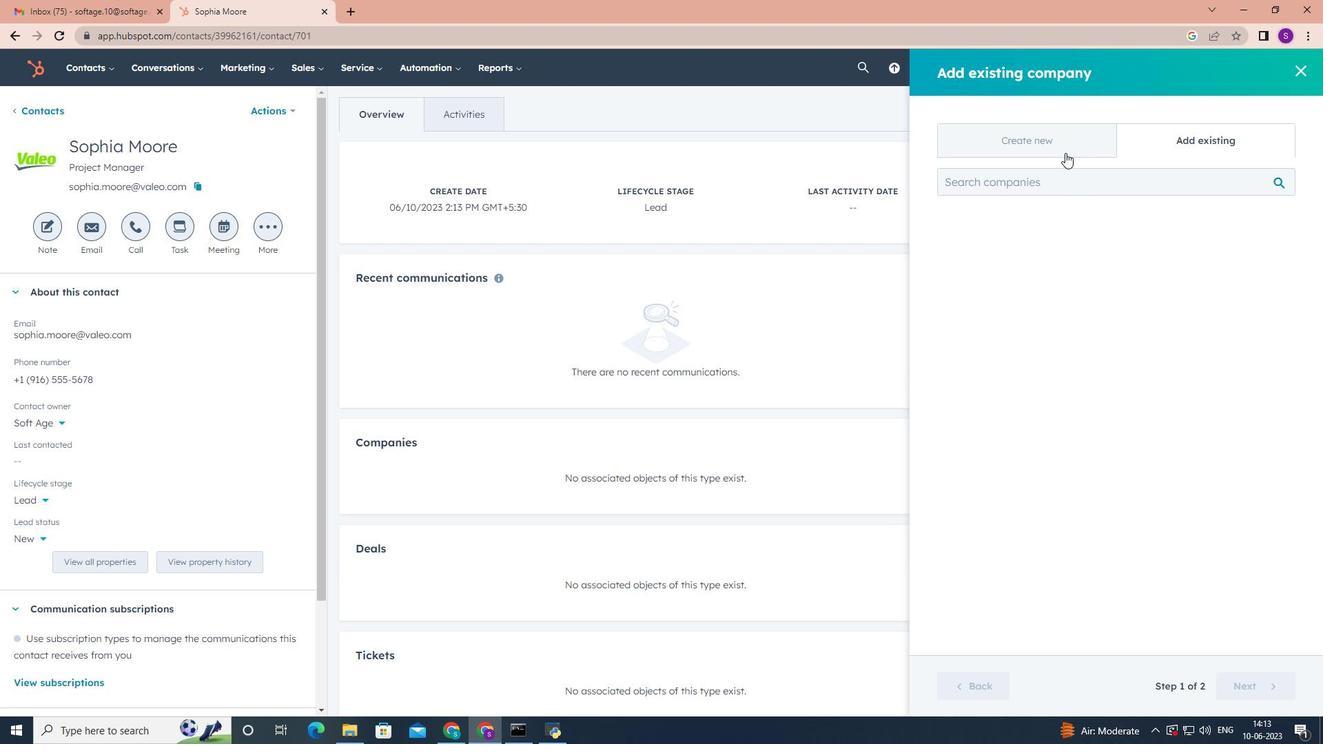 
Action: Mouse moved to (1035, 235)
Screenshot: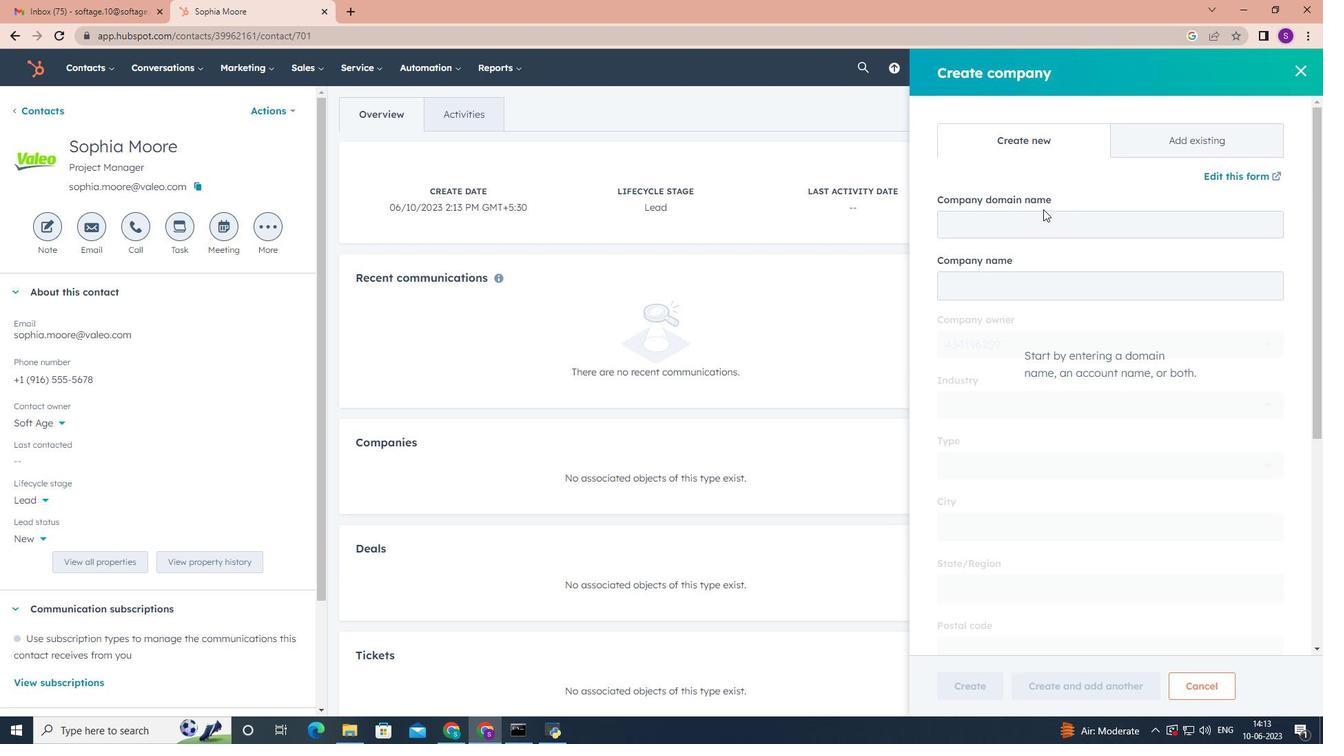 
Action: Mouse pressed left at (1035, 235)
Screenshot: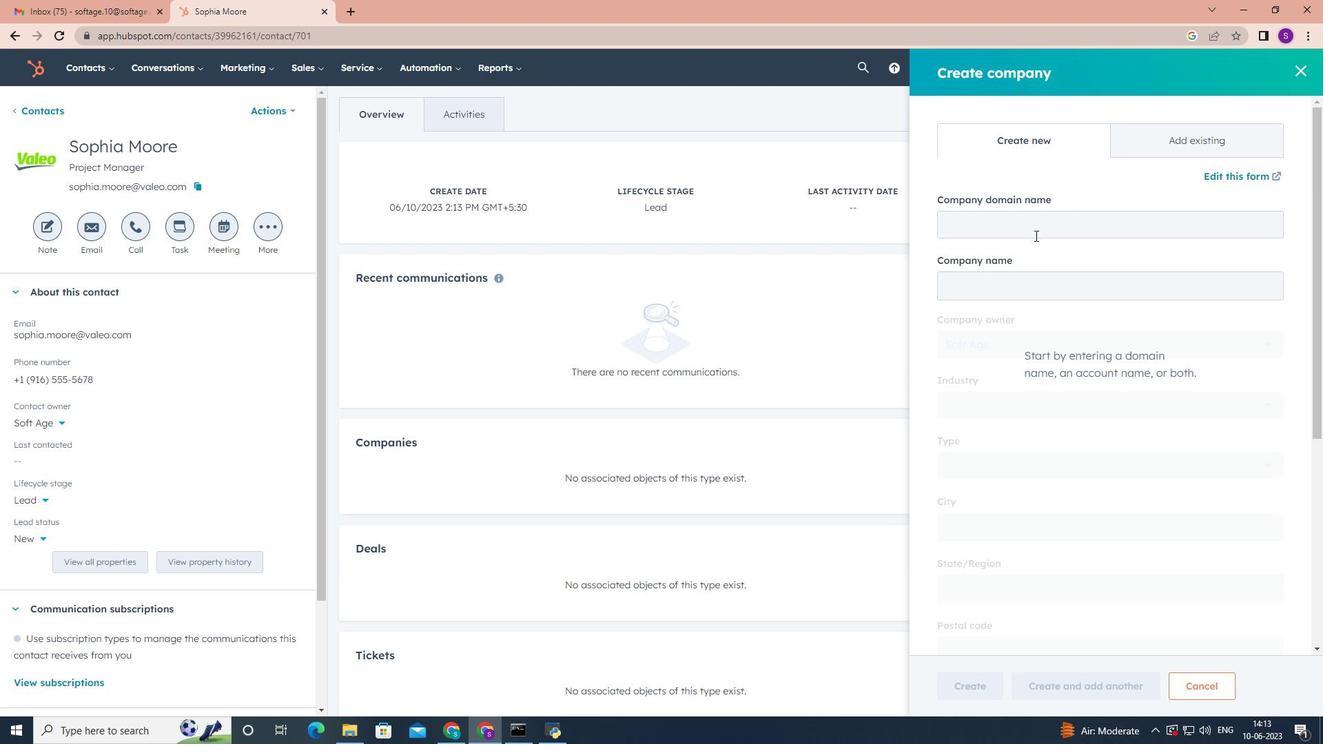 
Action: Key pressed <Key.shift><Key.shift><Key.shift><Key.shift>C<Key.backspace>corporate.charter.com<Key.tab><Key.tab><Key.tab><Key.tab>
Screenshot: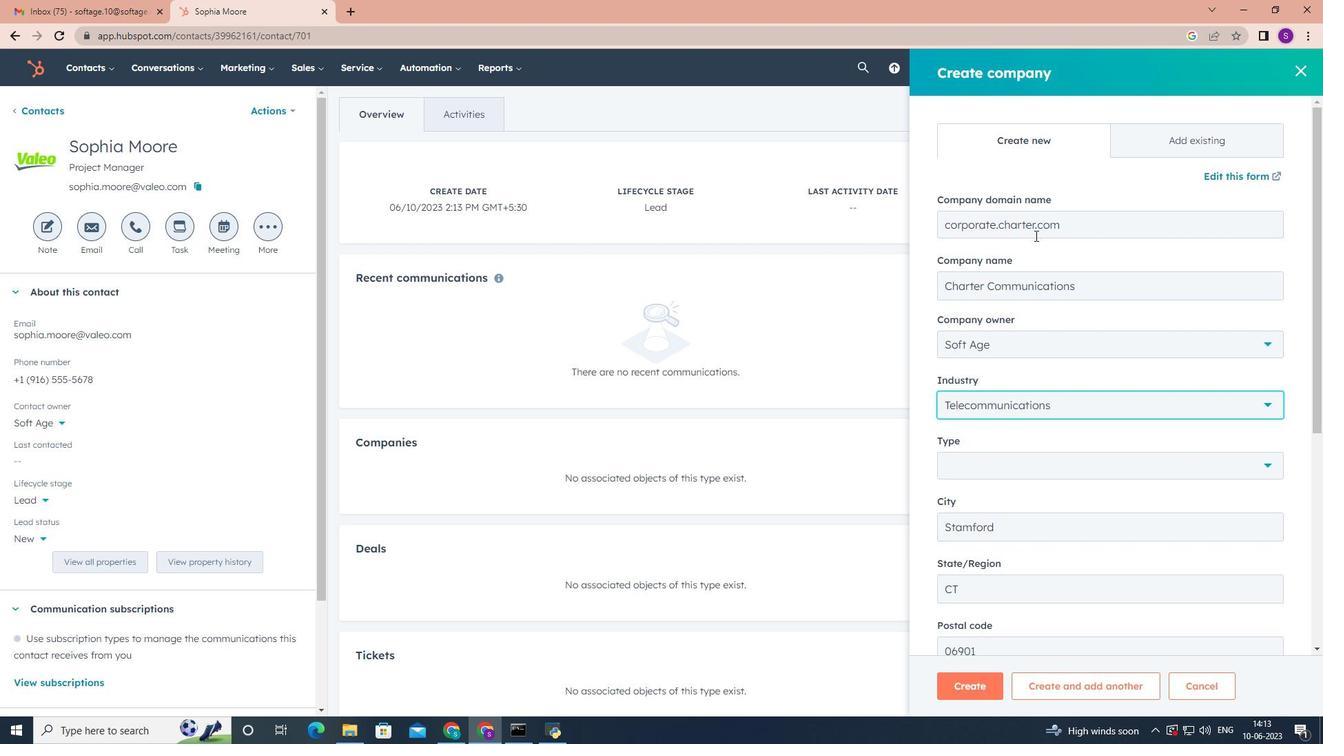 
Action: Mouse moved to (1270, 472)
Screenshot: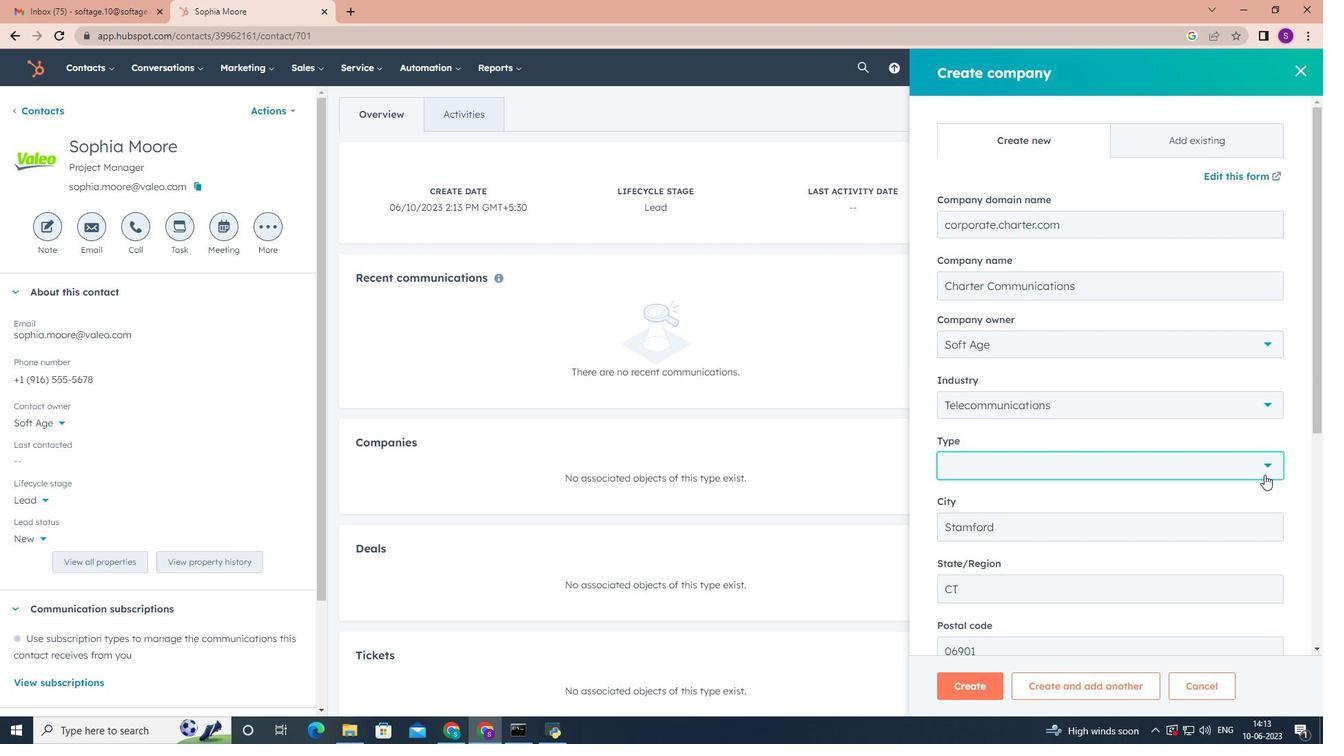 
Action: Mouse pressed left at (1270, 472)
Screenshot: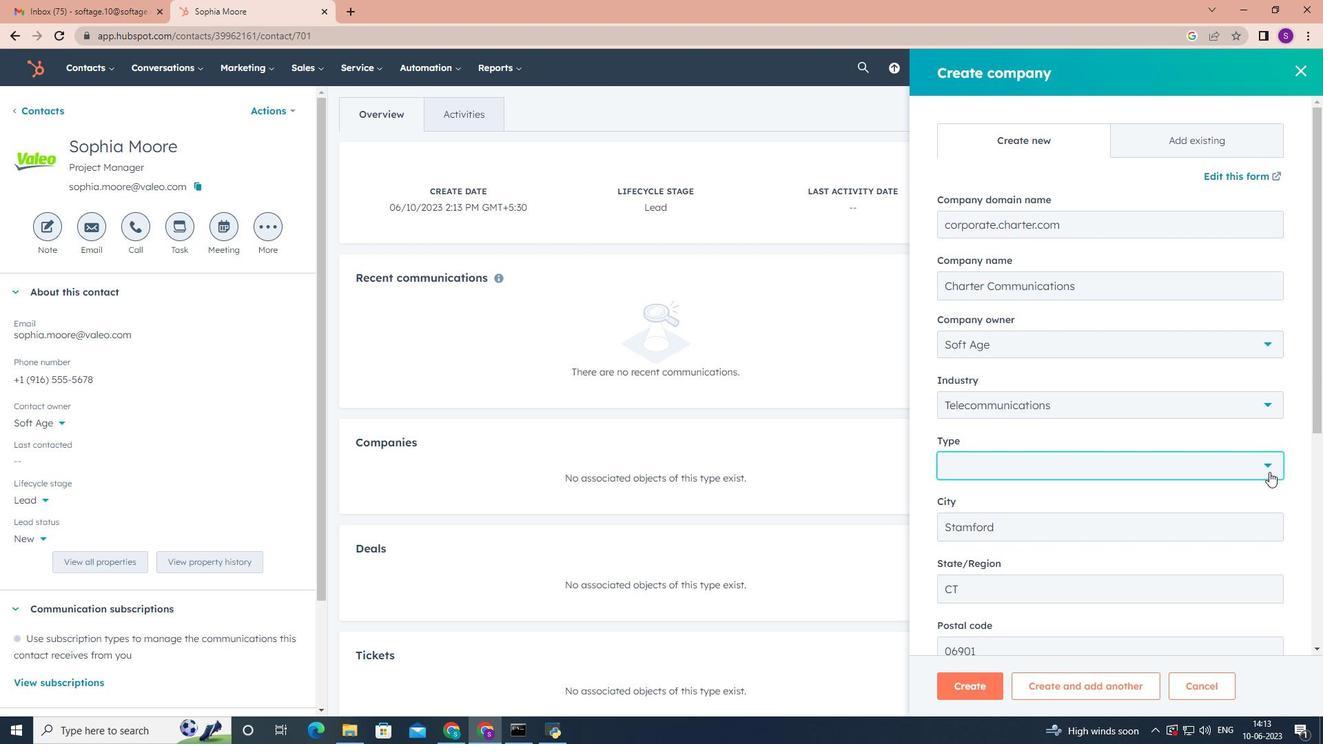 
Action: Mouse moved to (1119, 525)
Screenshot: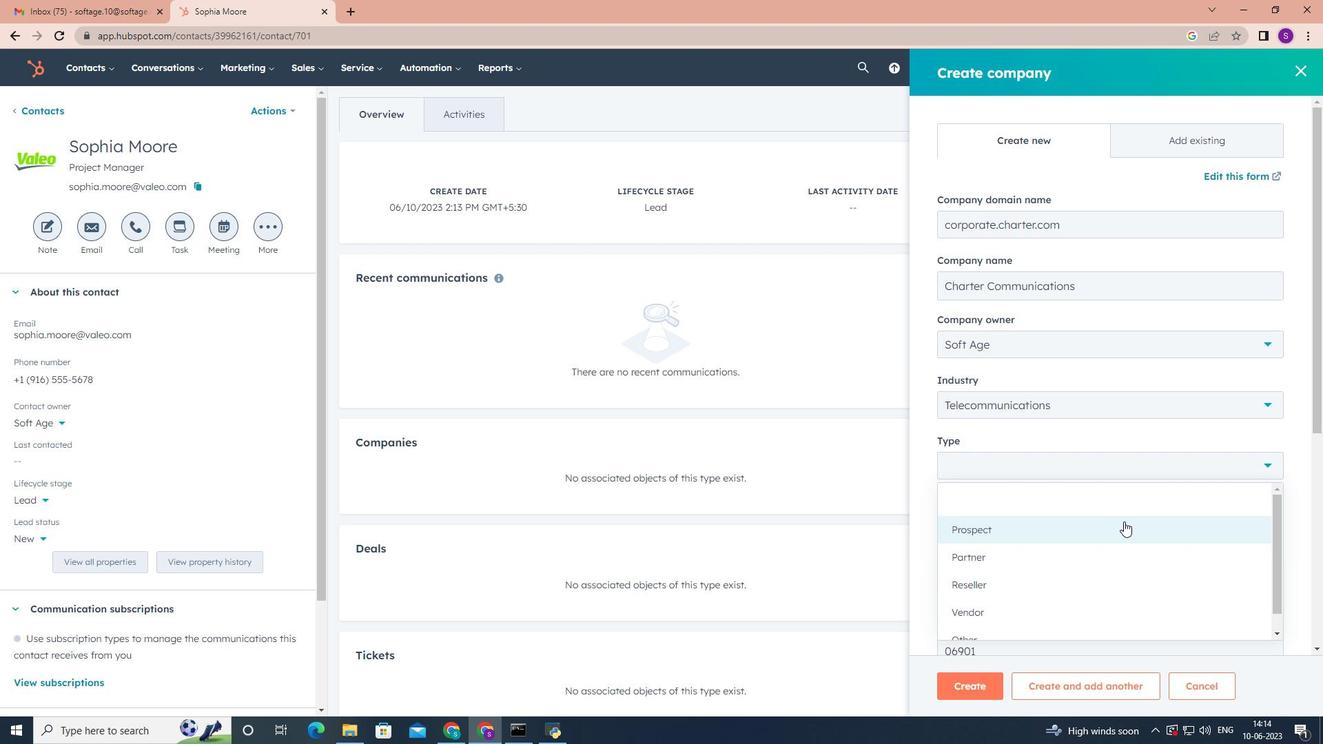 
Action: Mouse scrolled (1119, 526) with delta (0, 0)
Screenshot: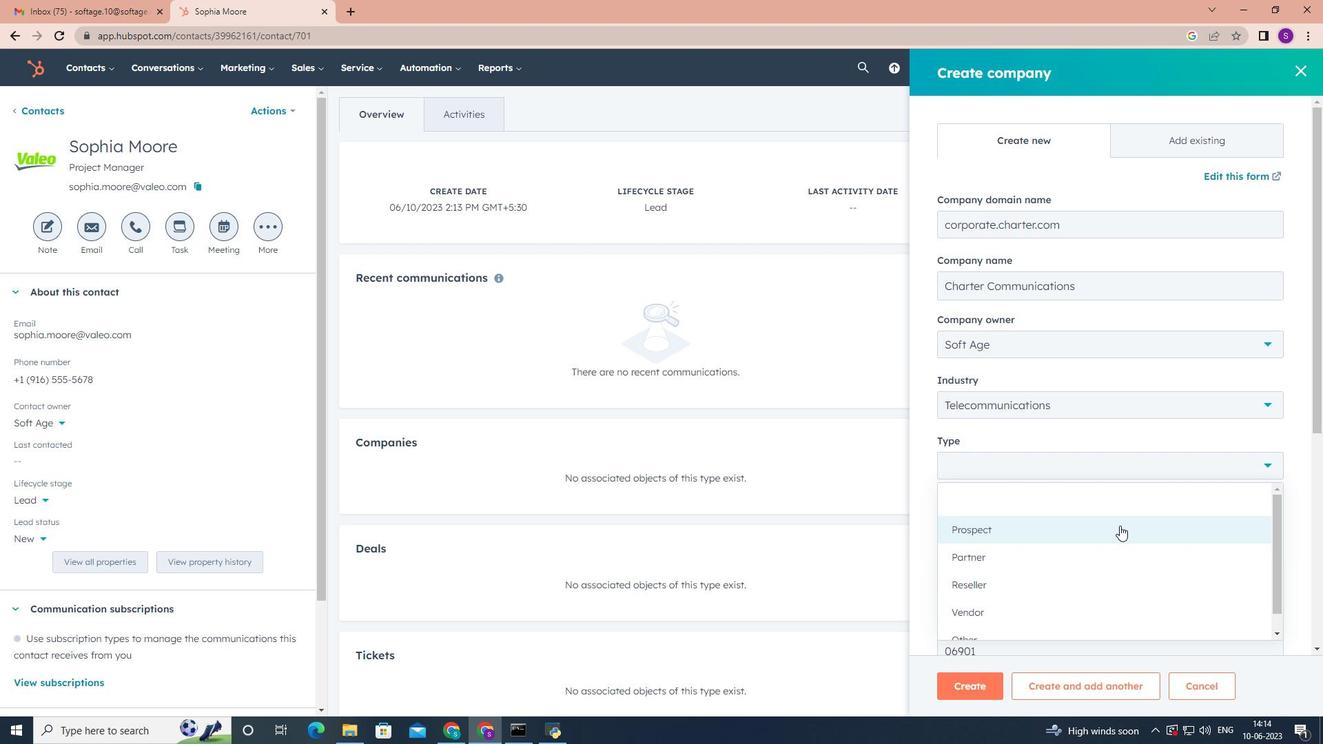 
Action: Mouse scrolled (1119, 525) with delta (0, 0)
Screenshot: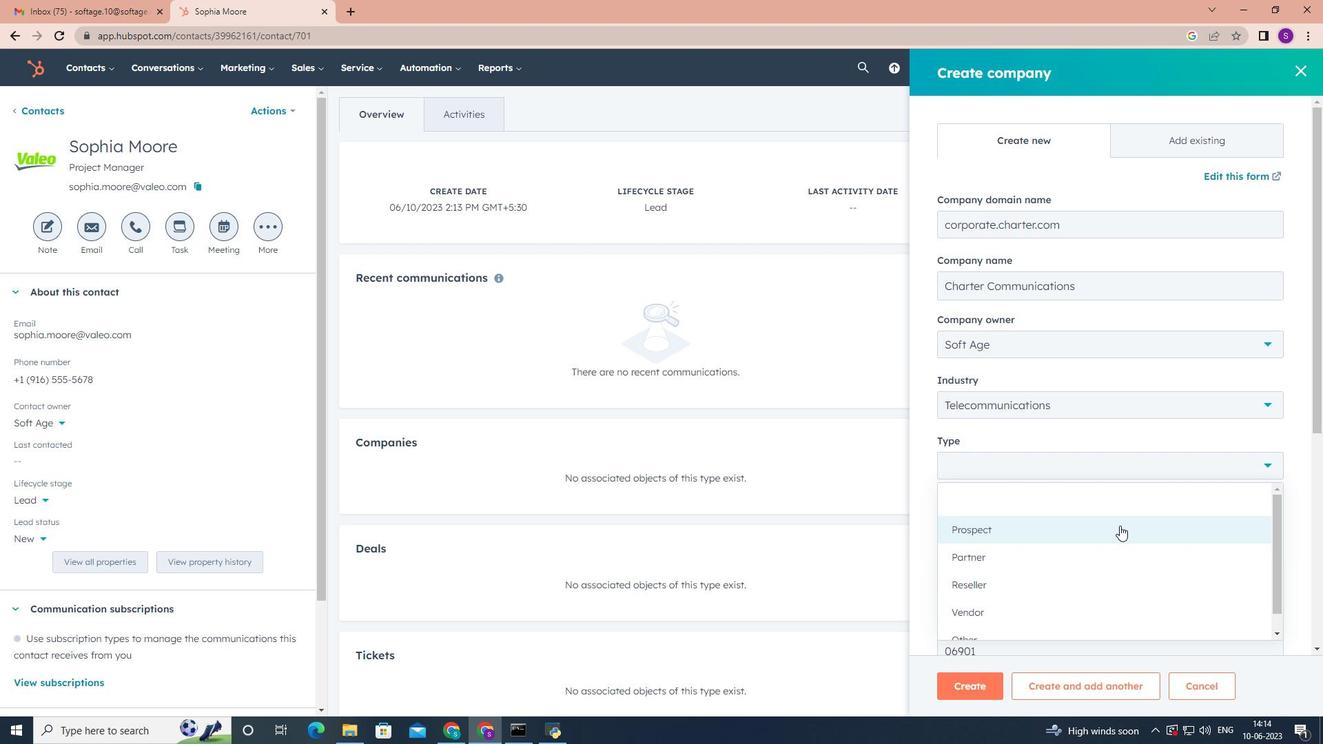 
Action: Mouse scrolled (1119, 525) with delta (0, 0)
Screenshot: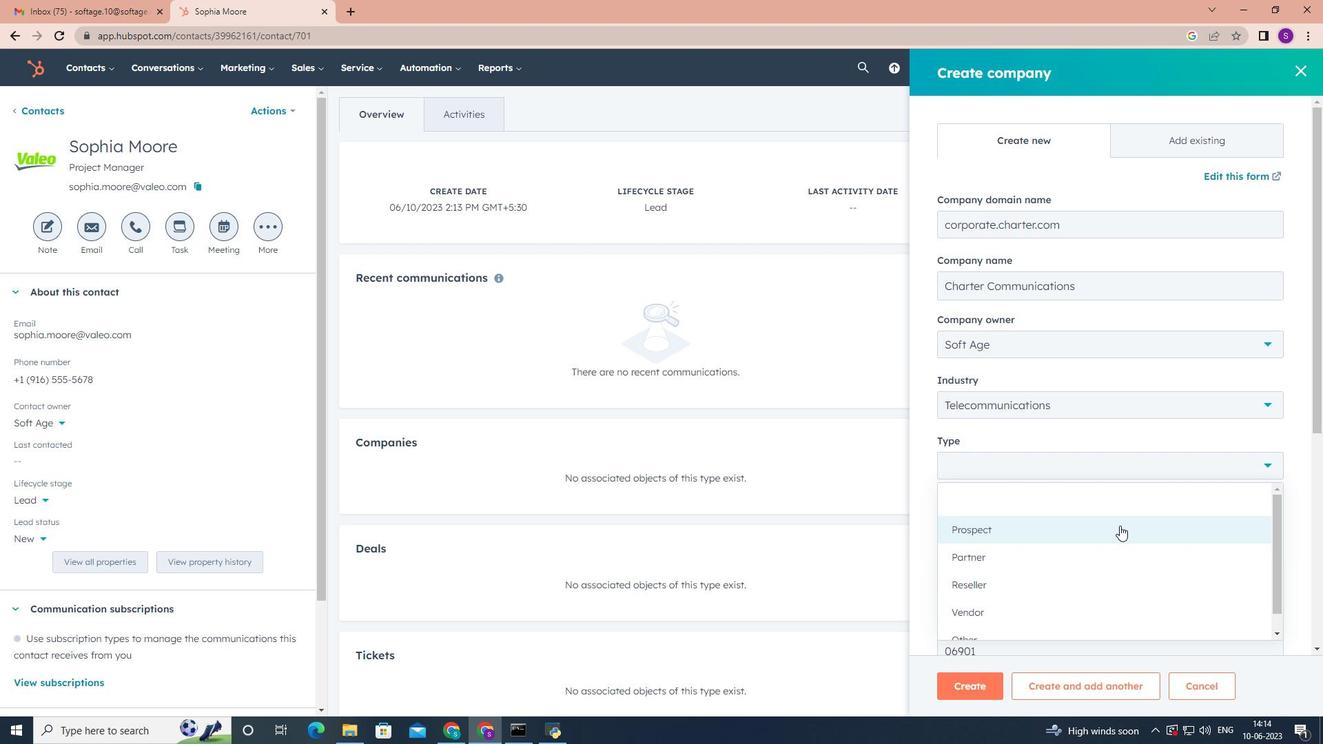 
Action: Mouse scrolled (1119, 525) with delta (0, 0)
Screenshot: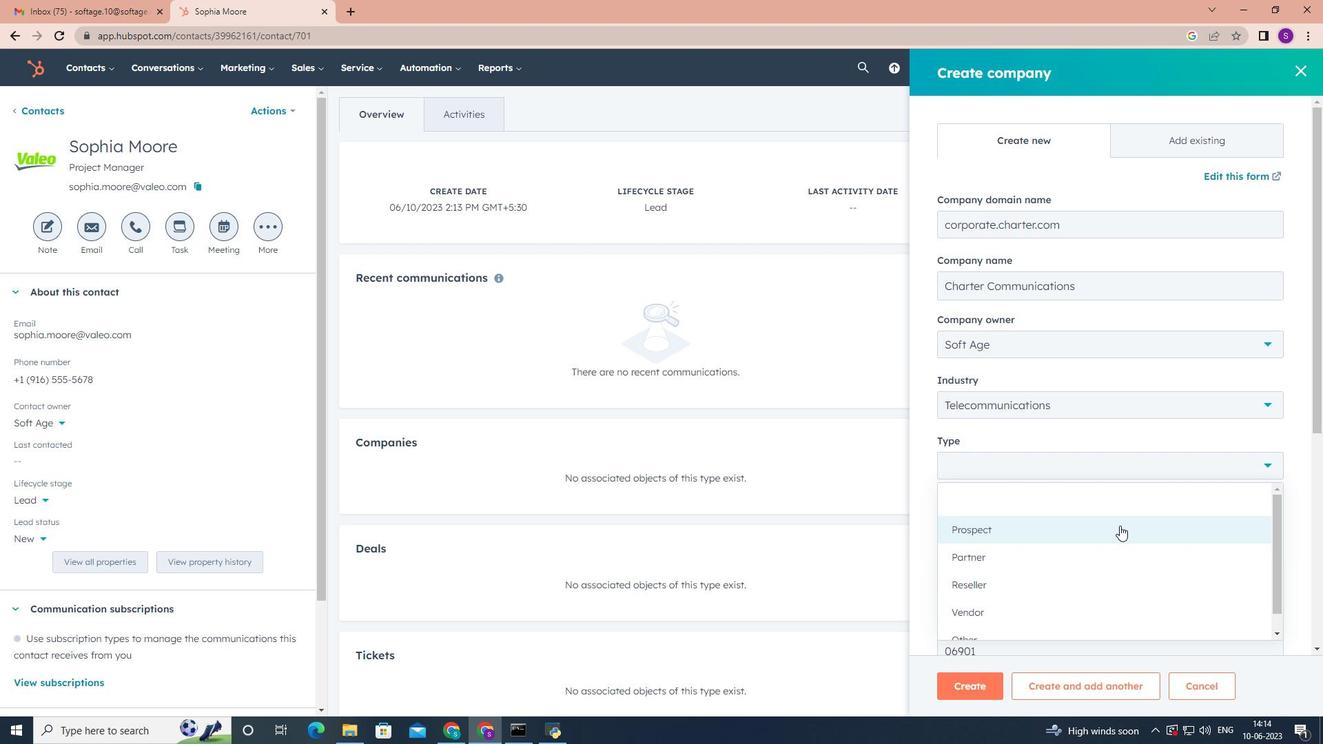 
Action: Mouse scrolled (1119, 525) with delta (0, 0)
Screenshot: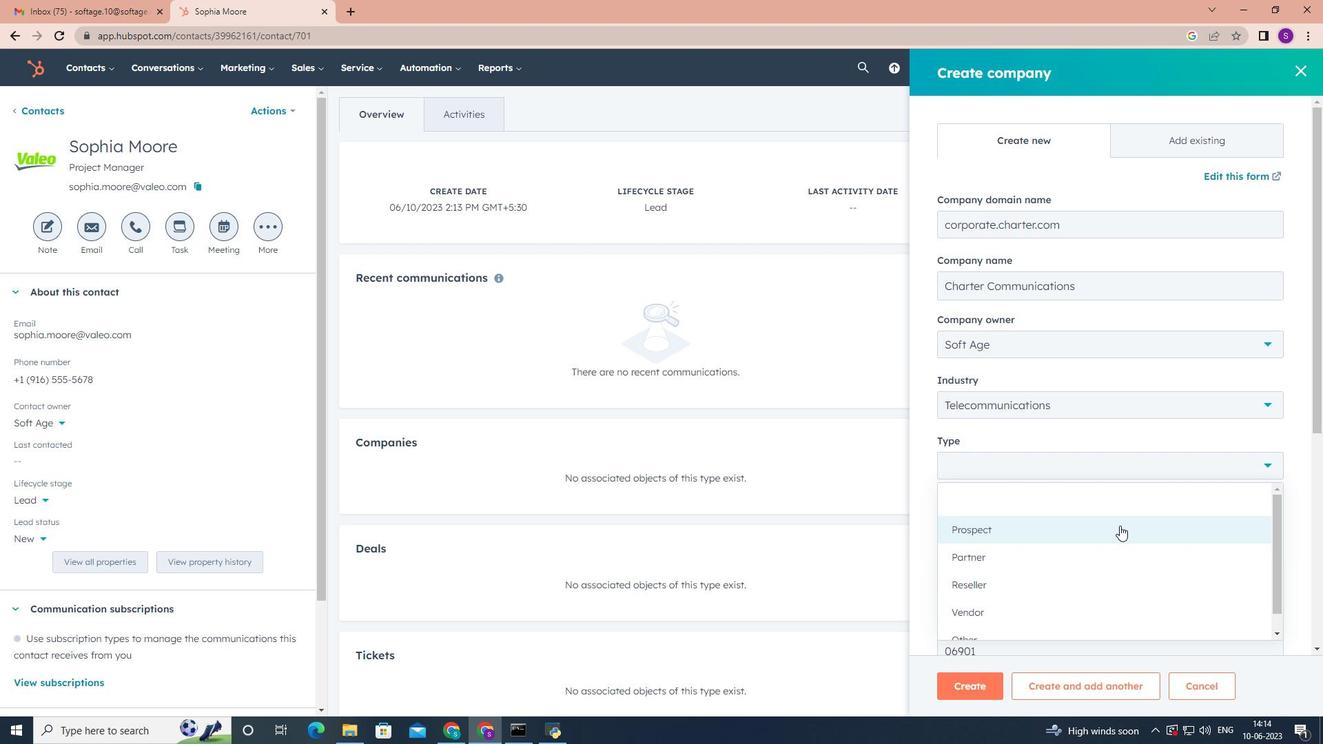 
Action: Mouse moved to (1043, 618)
Screenshot: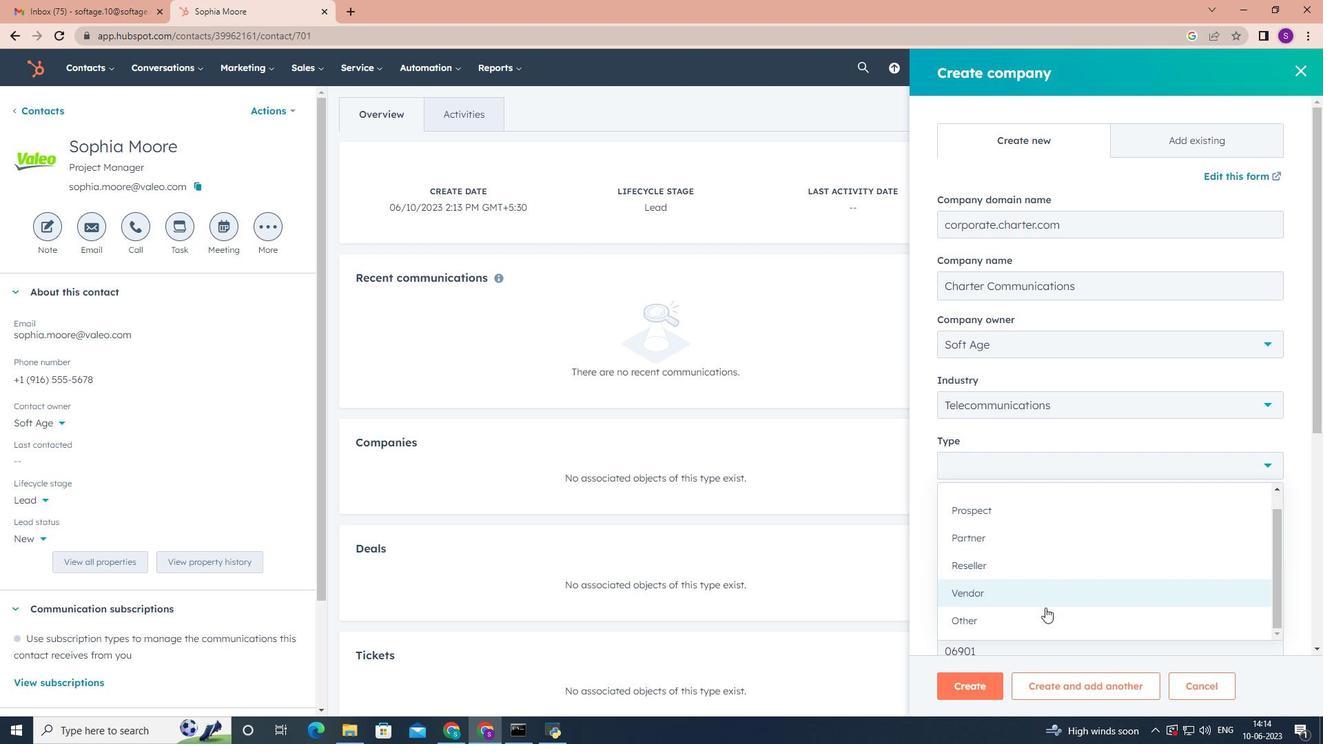 
Action: Mouse pressed left at (1043, 618)
Screenshot: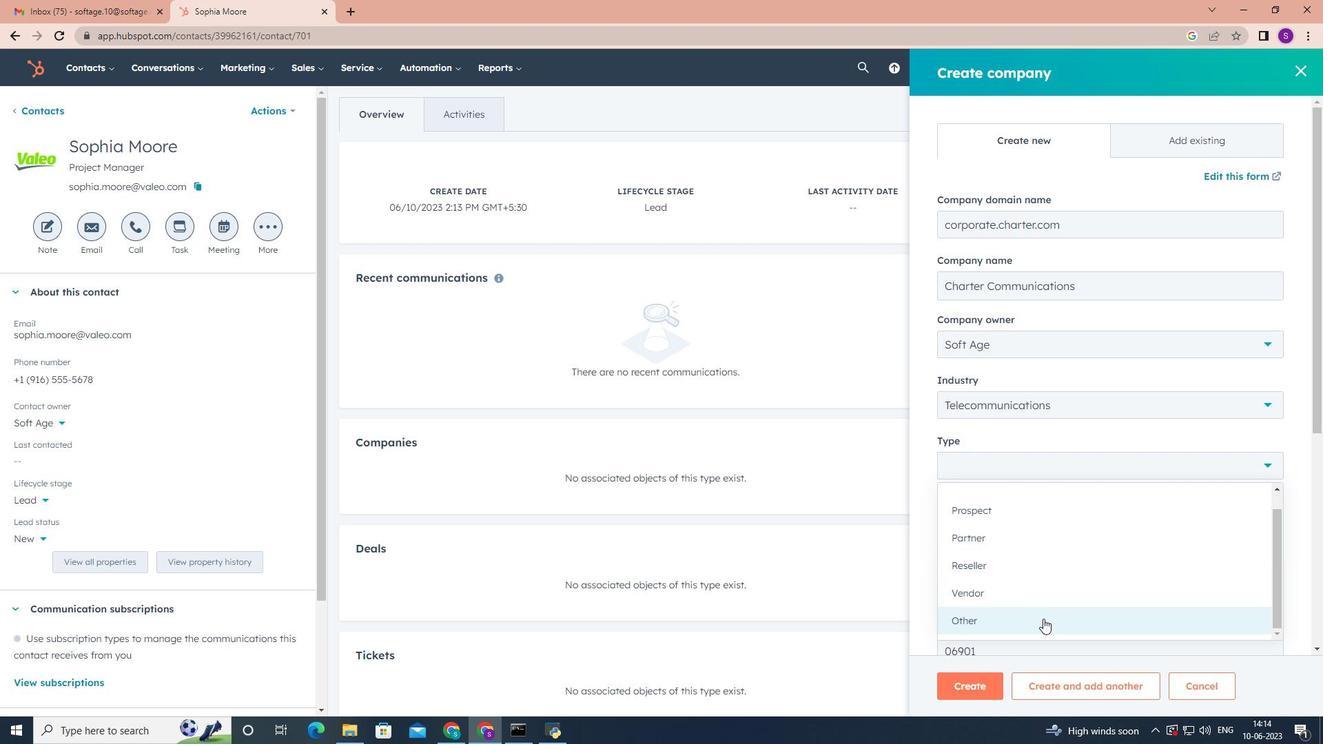 
Action: Mouse moved to (1120, 519)
Screenshot: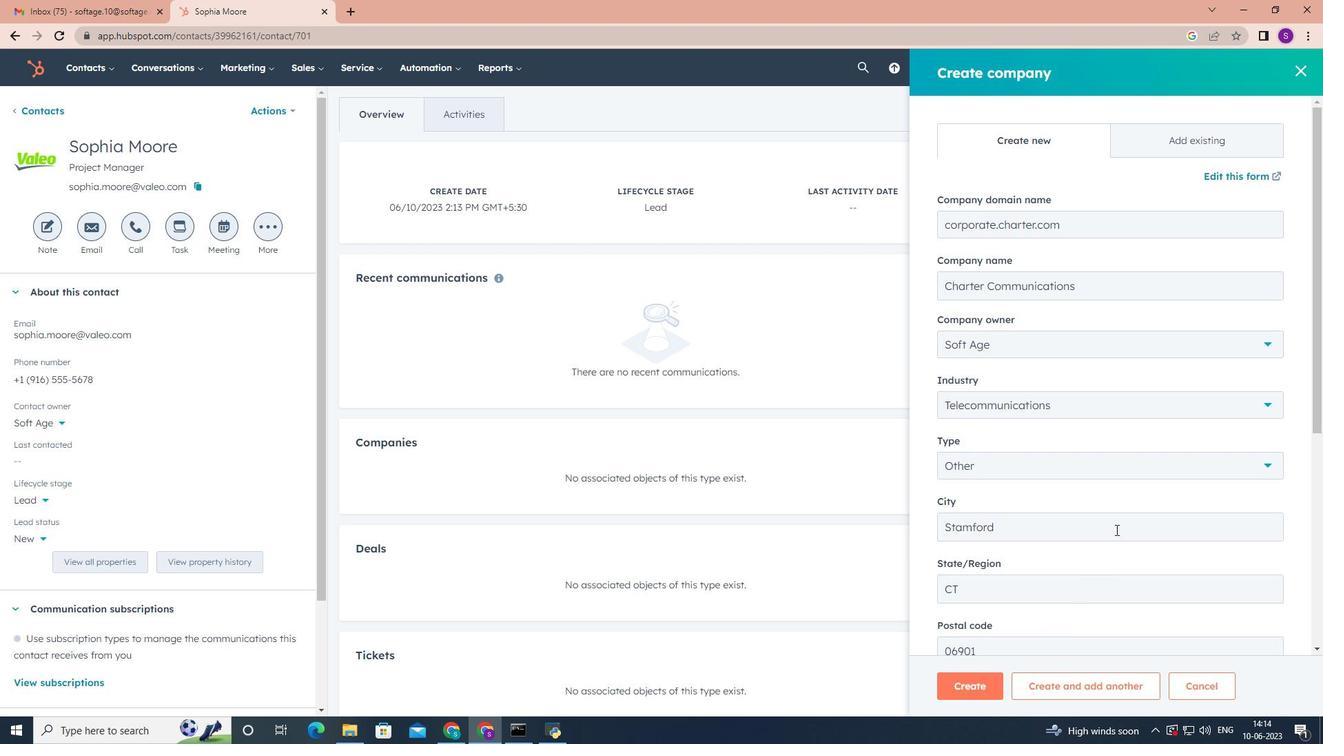 
Action: Mouse scrolled (1120, 518) with delta (0, 0)
Screenshot: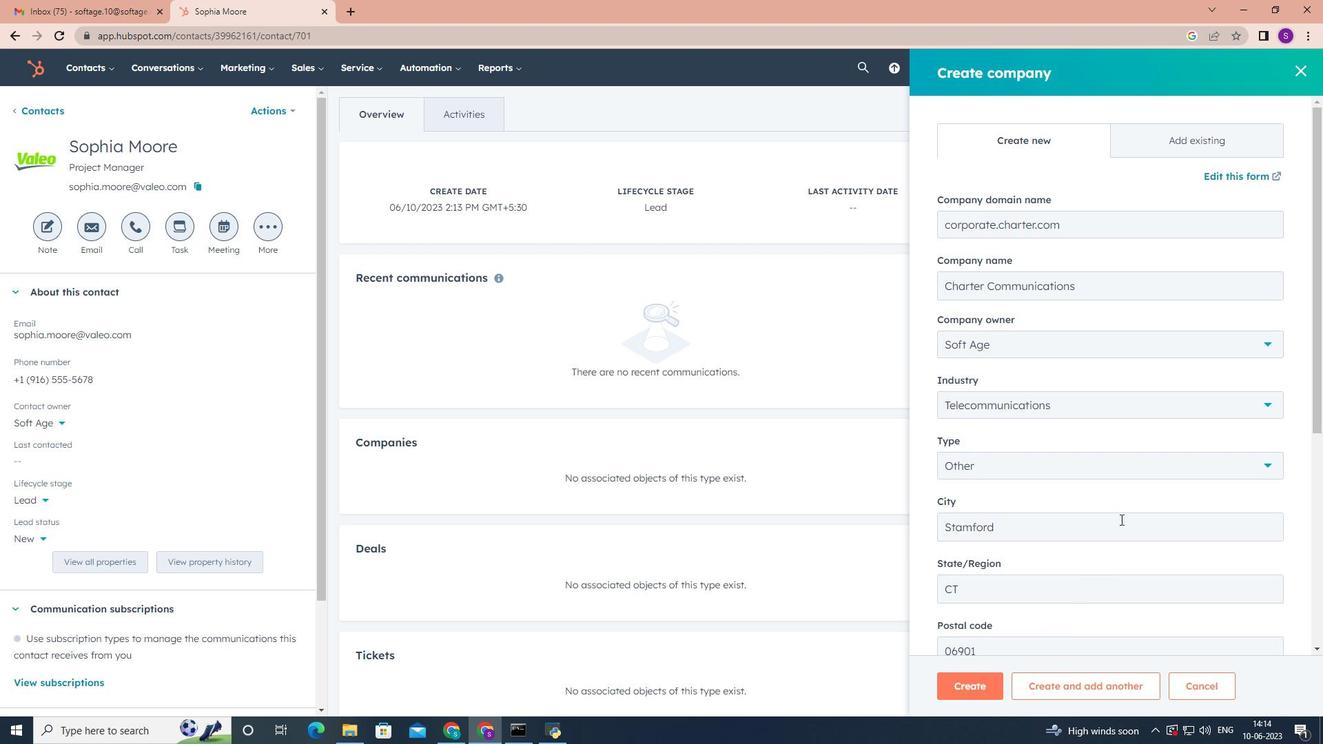 
Action: Mouse scrolled (1120, 518) with delta (0, 0)
Screenshot: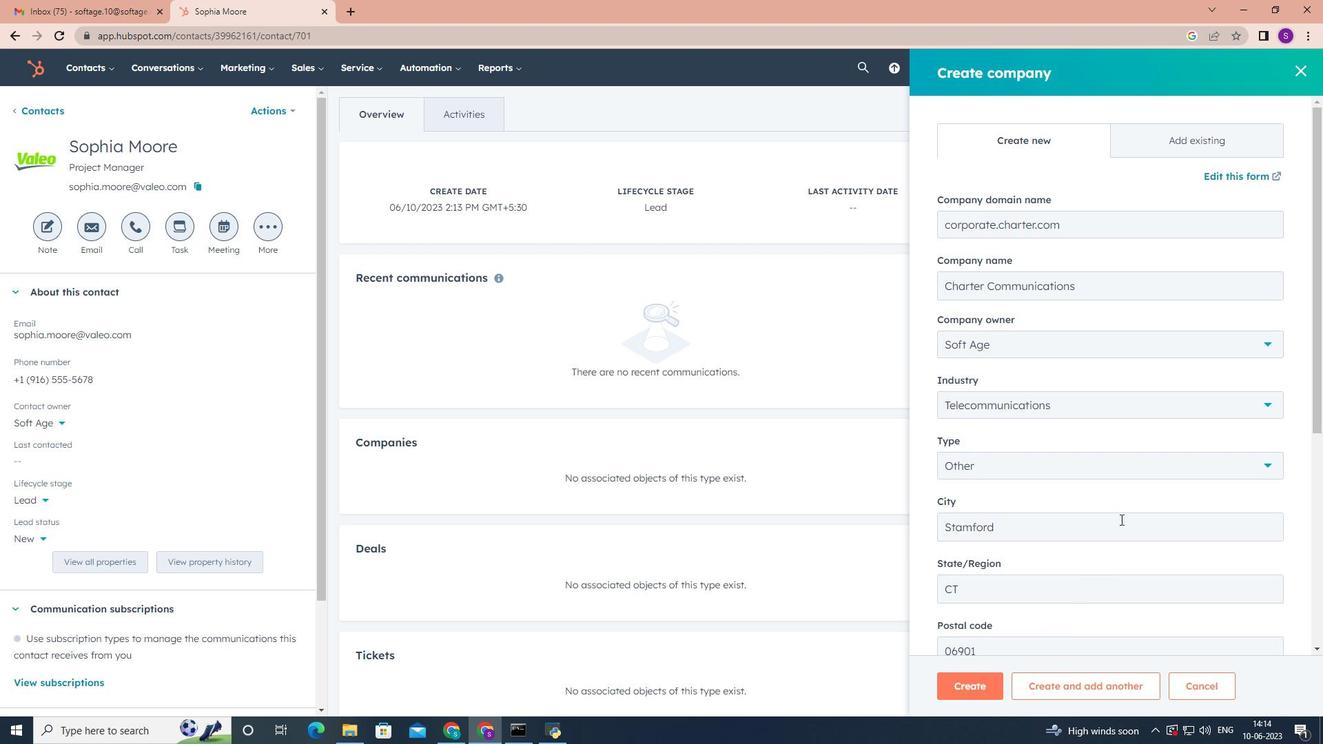 
Action: Mouse scrolled (1120, 518) with delta (0, 0)
Screenshot: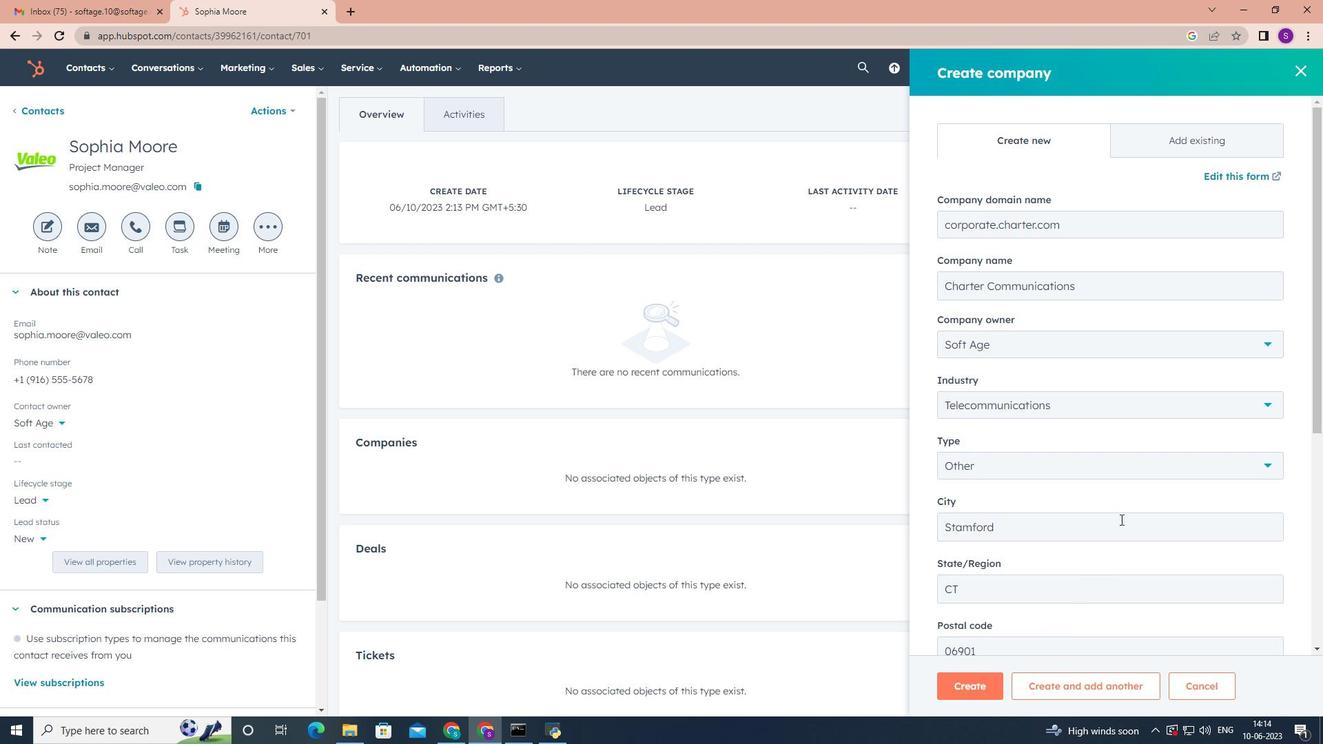 
Action: Mouse scrolled (1120, 518) with delta (0, 0)
Screenshot: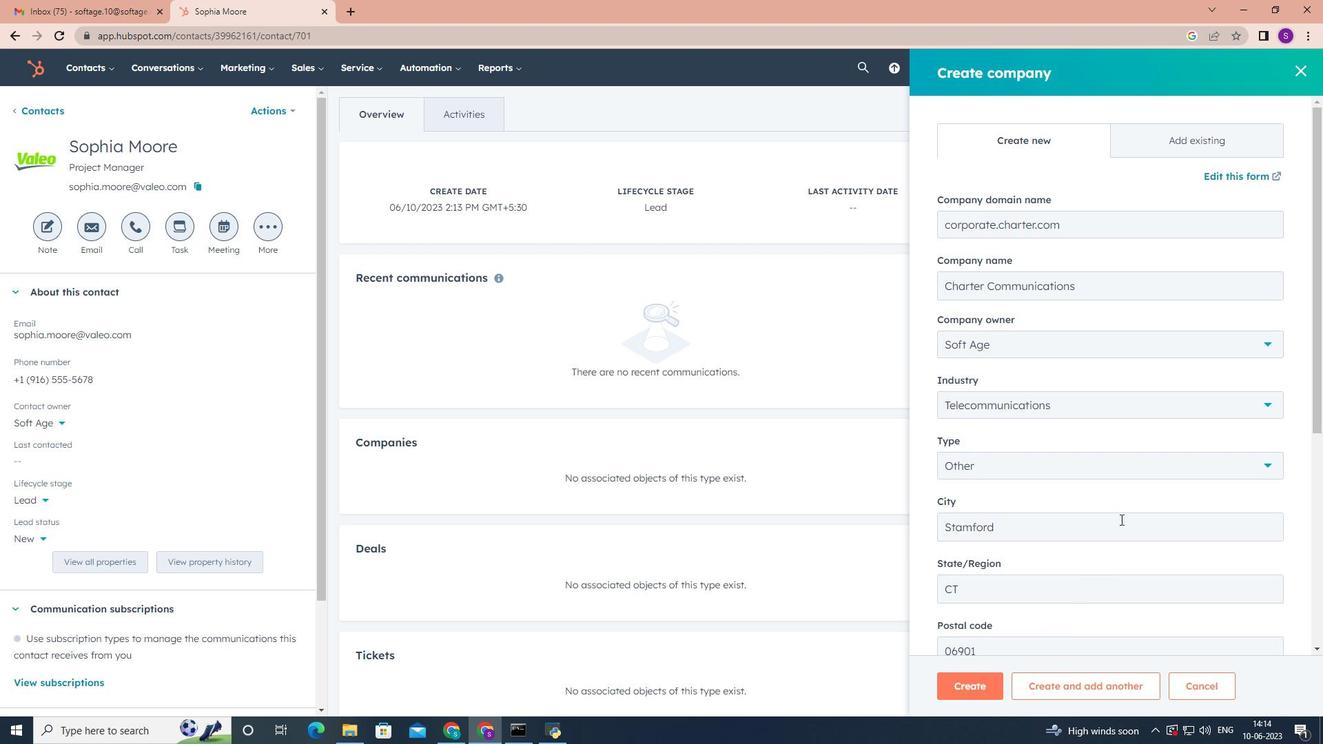 
Action: Mouse scrolled (1120, 518) with delta (0, 0)
Screenshot: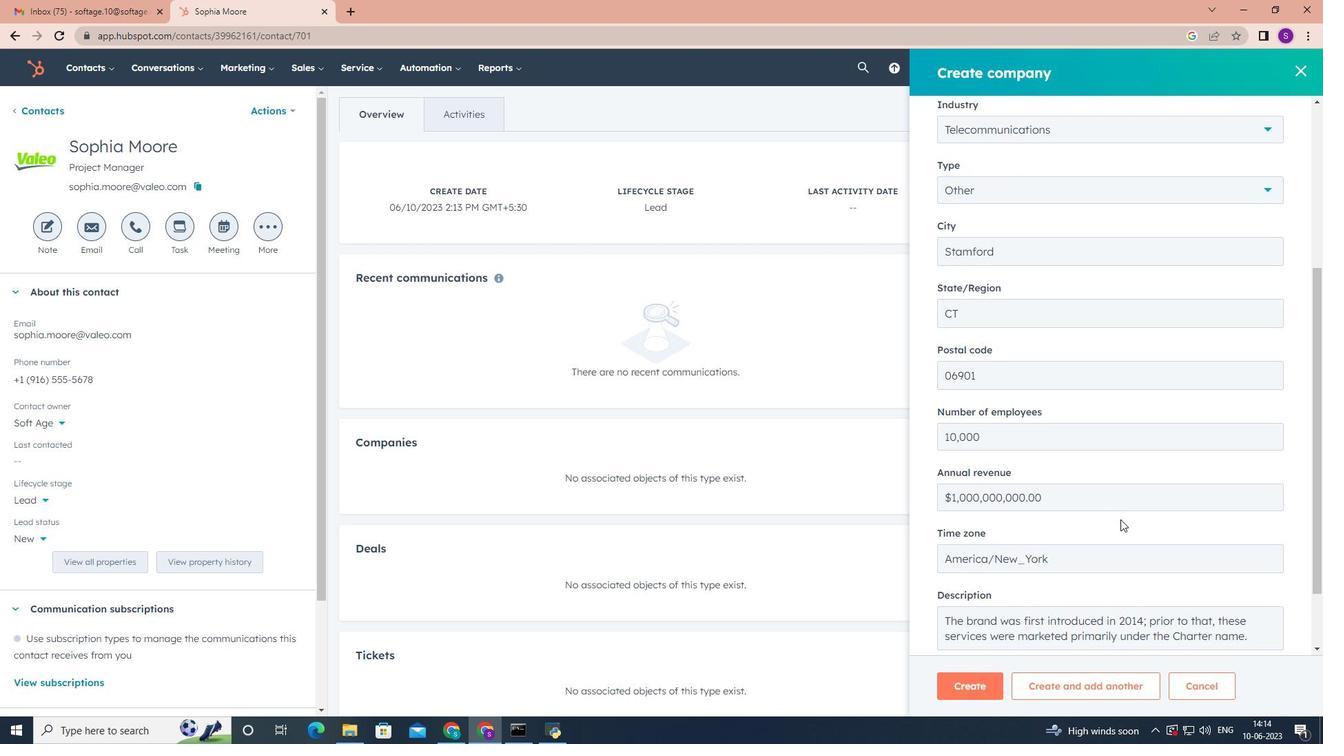
Action: Mouse scrolled (1120, 518) with delta (0, 0)
Screenshot: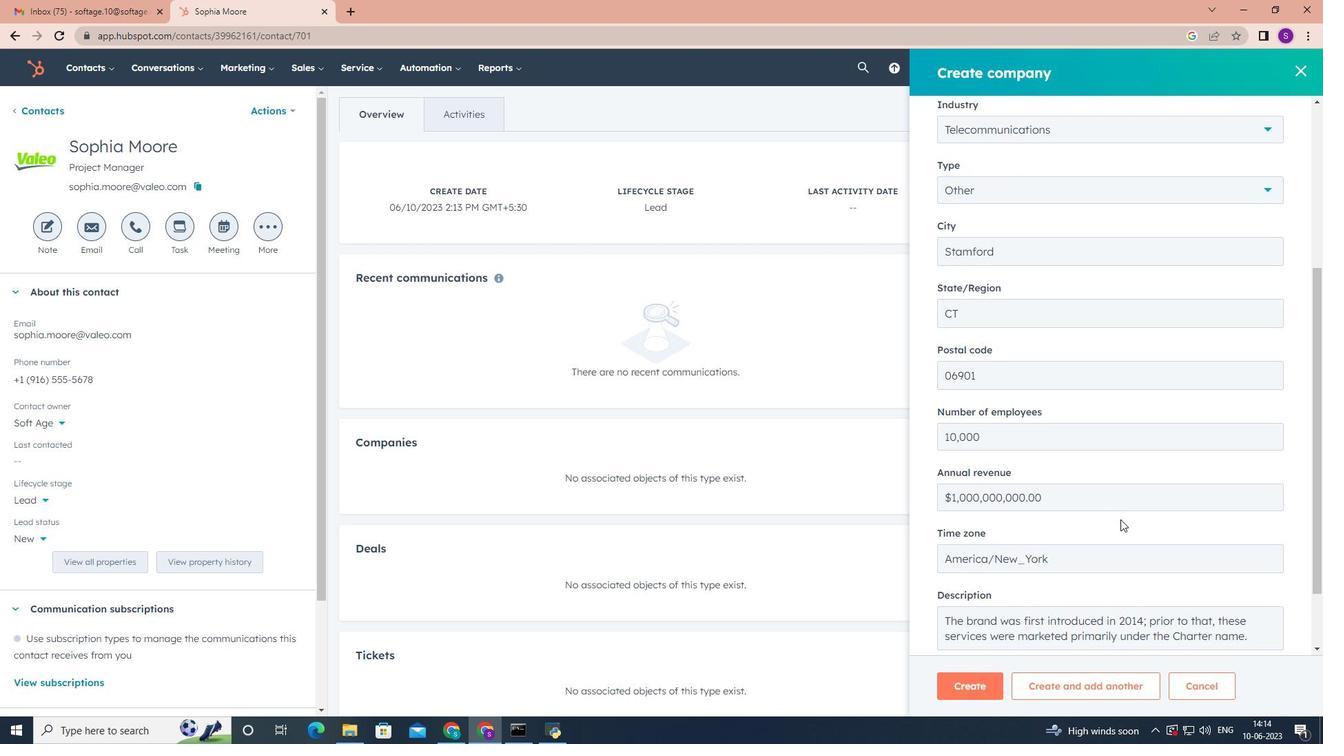 
Action: Mouse scrolled (1120, 518) with delta (0, 0)
Screenshot: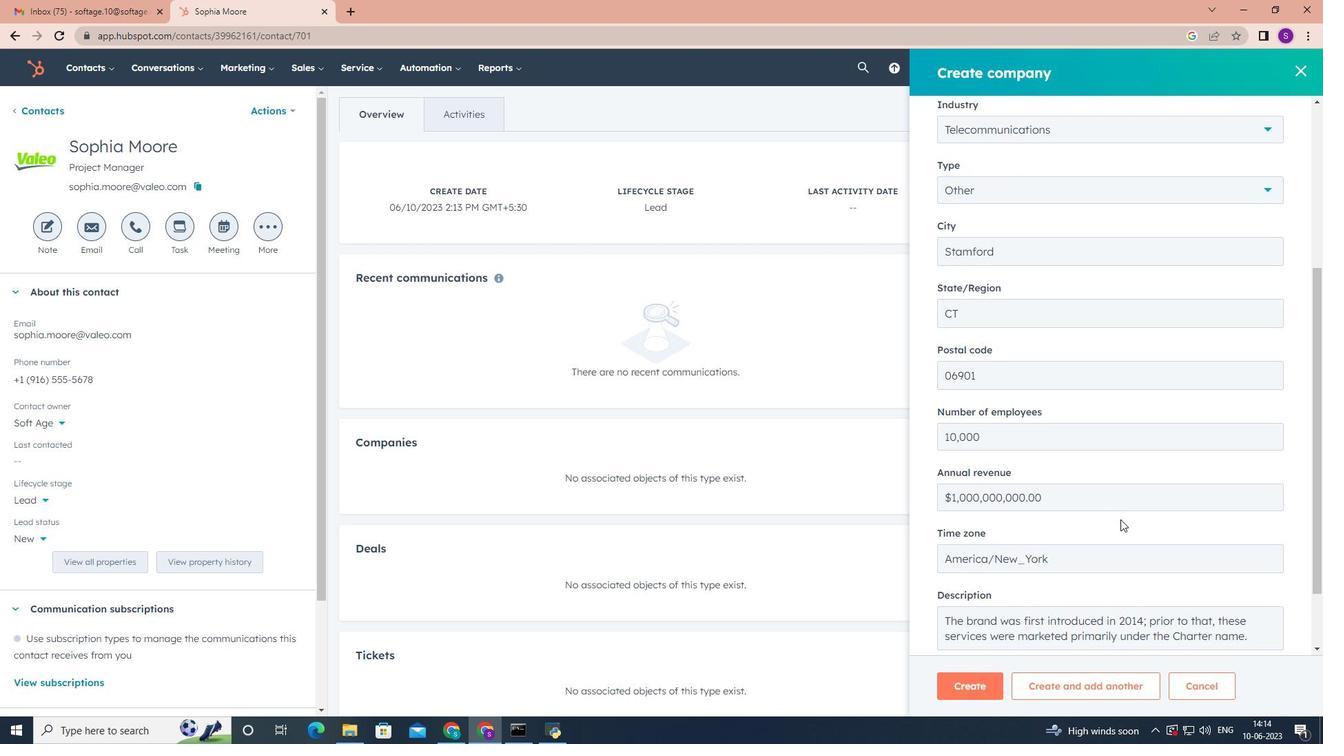 
Action: Mouse scrolled (1120, 518) with delta (0, 0)
Screenshot: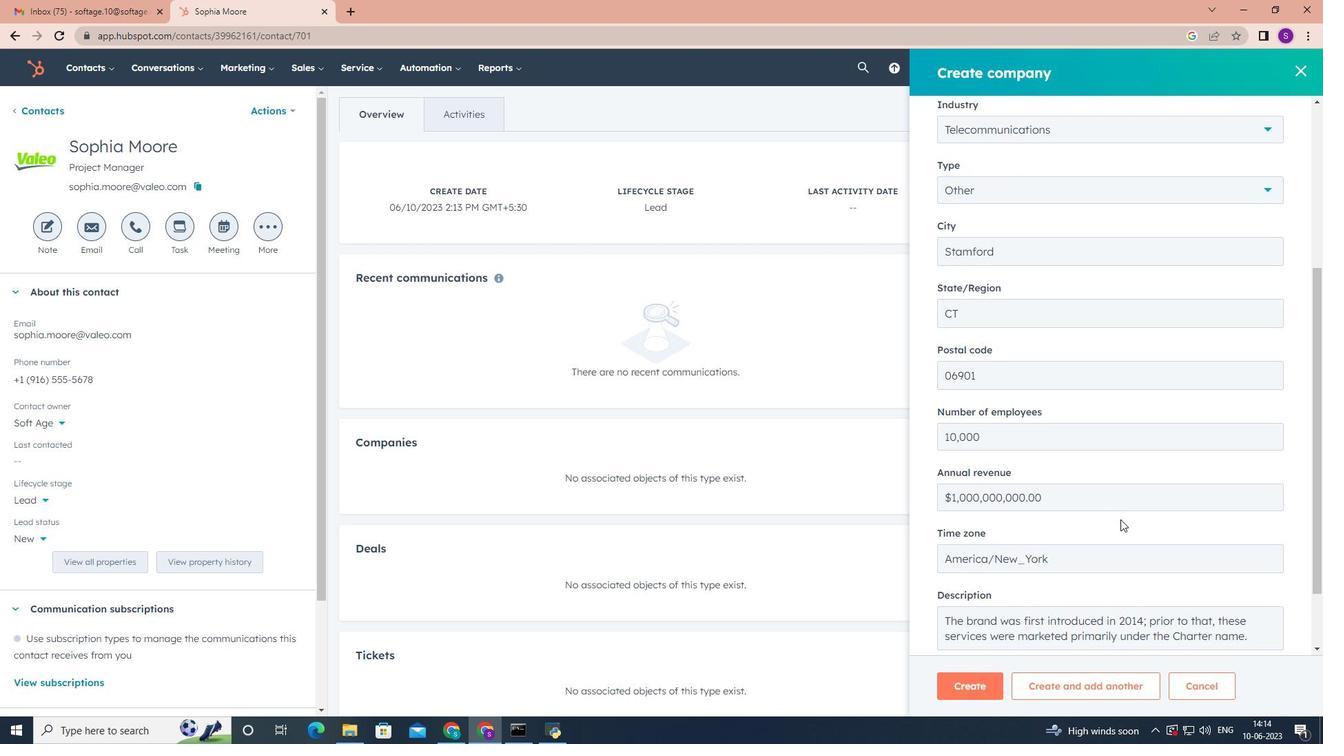 
Action: Mouse scrolled (1120, 518) with delta (0, 0)
Screenshot: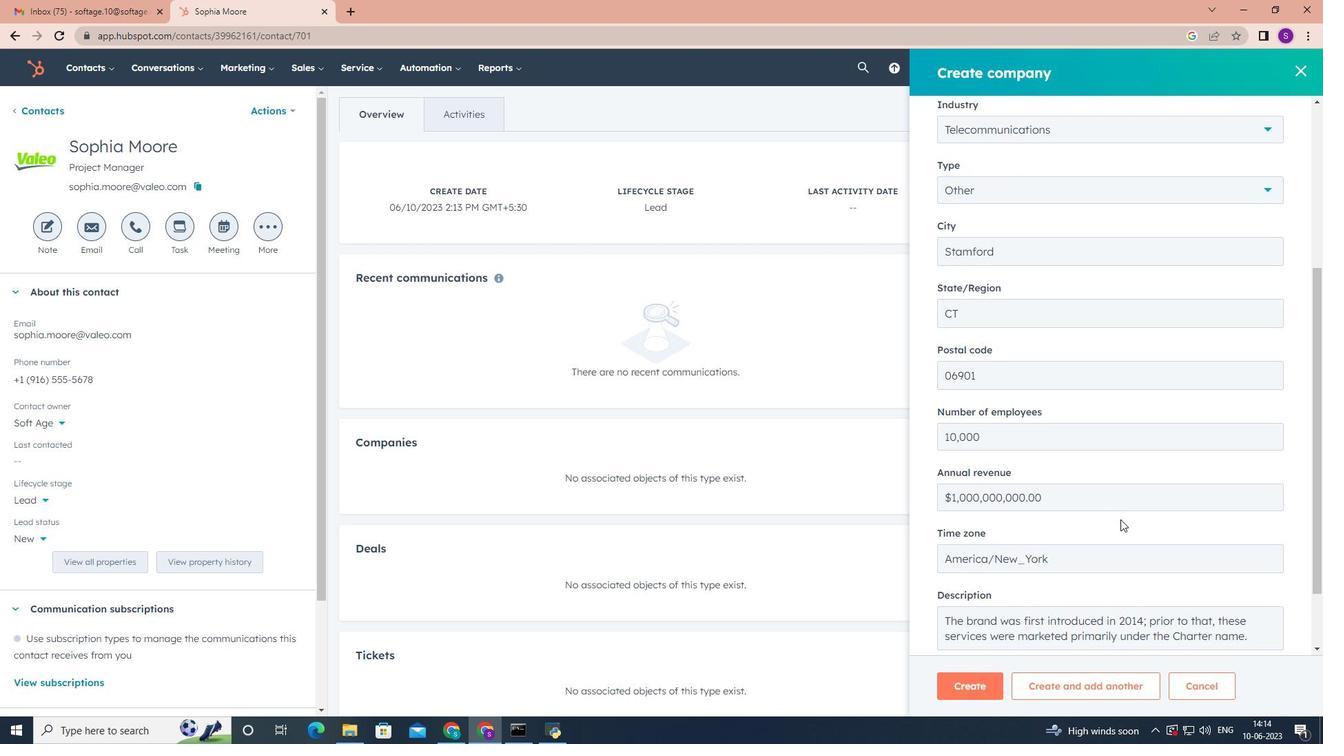 
Action: Mouse moved to (1120, 519)
Screenshot: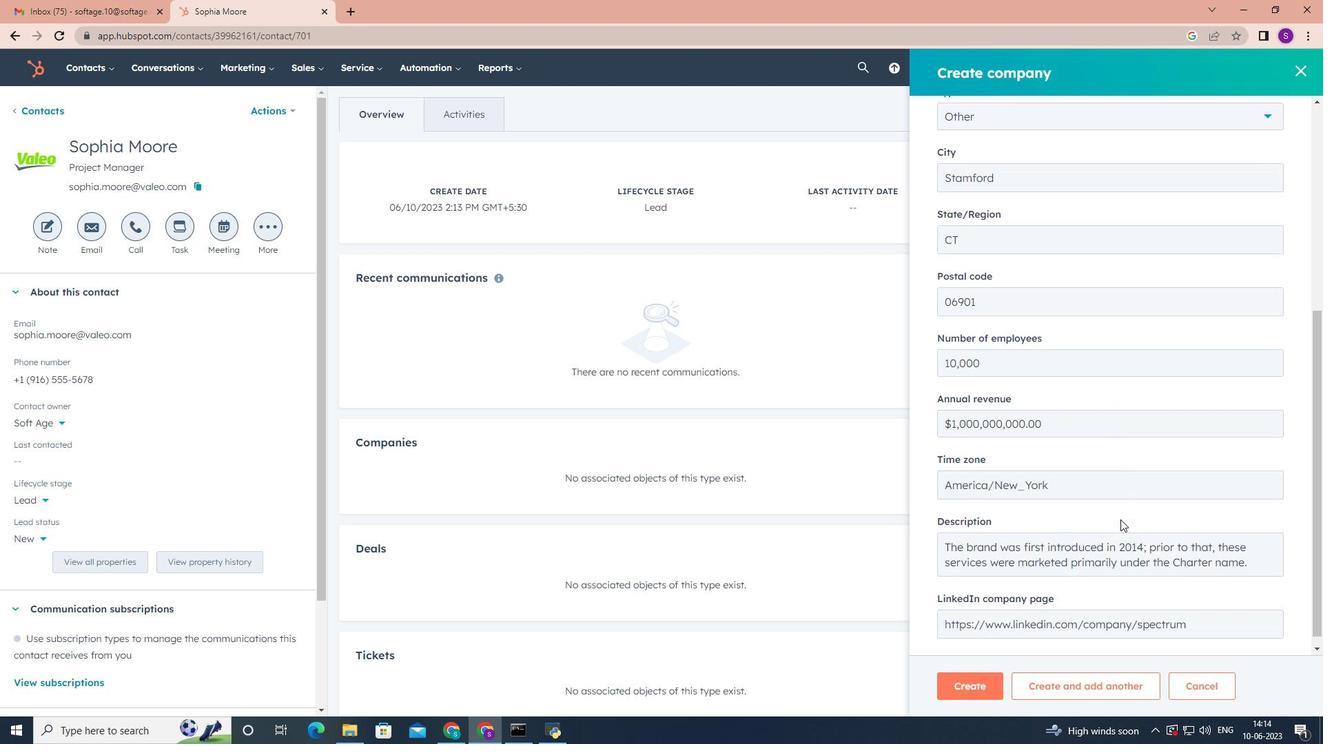 
Action: Mouse scrolled (1120, 518) with delta (0, 0)
Screenshot: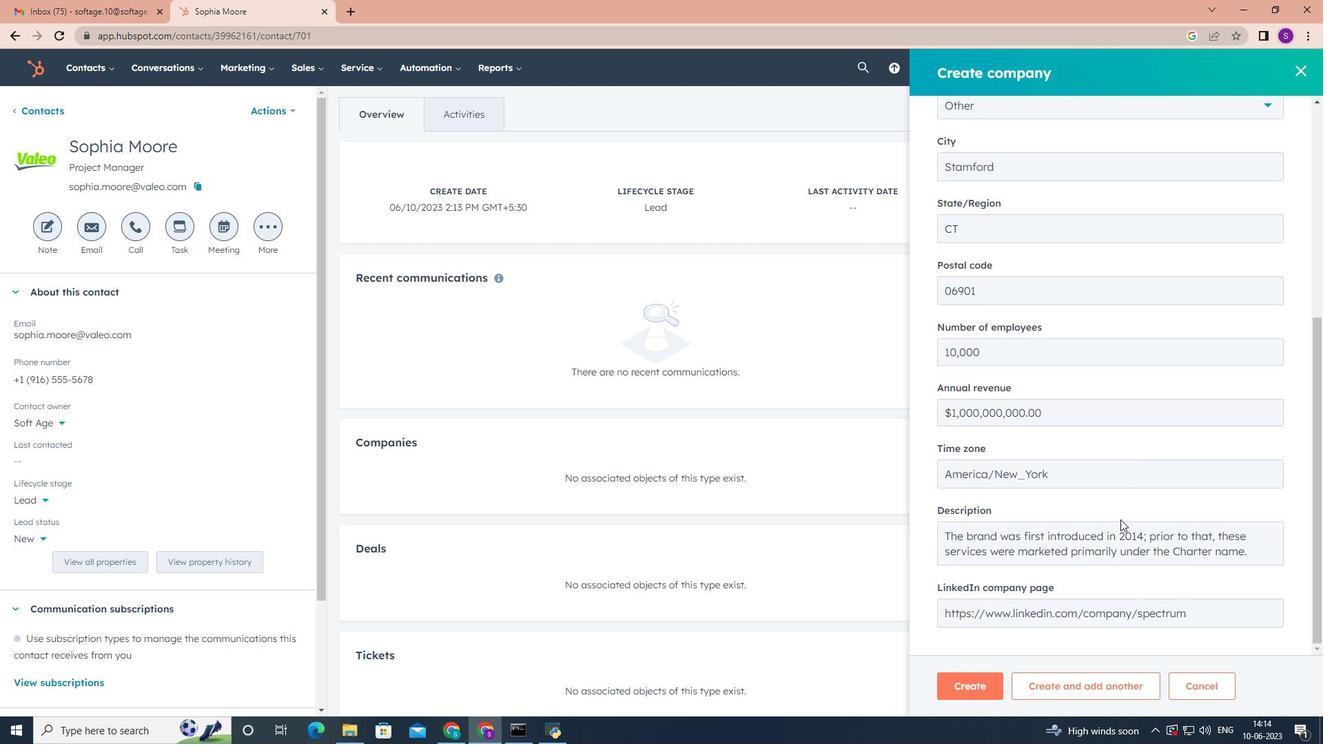 
Action: Mouse scrolled (1120, 518) with delta (0, 0)
Screenshot: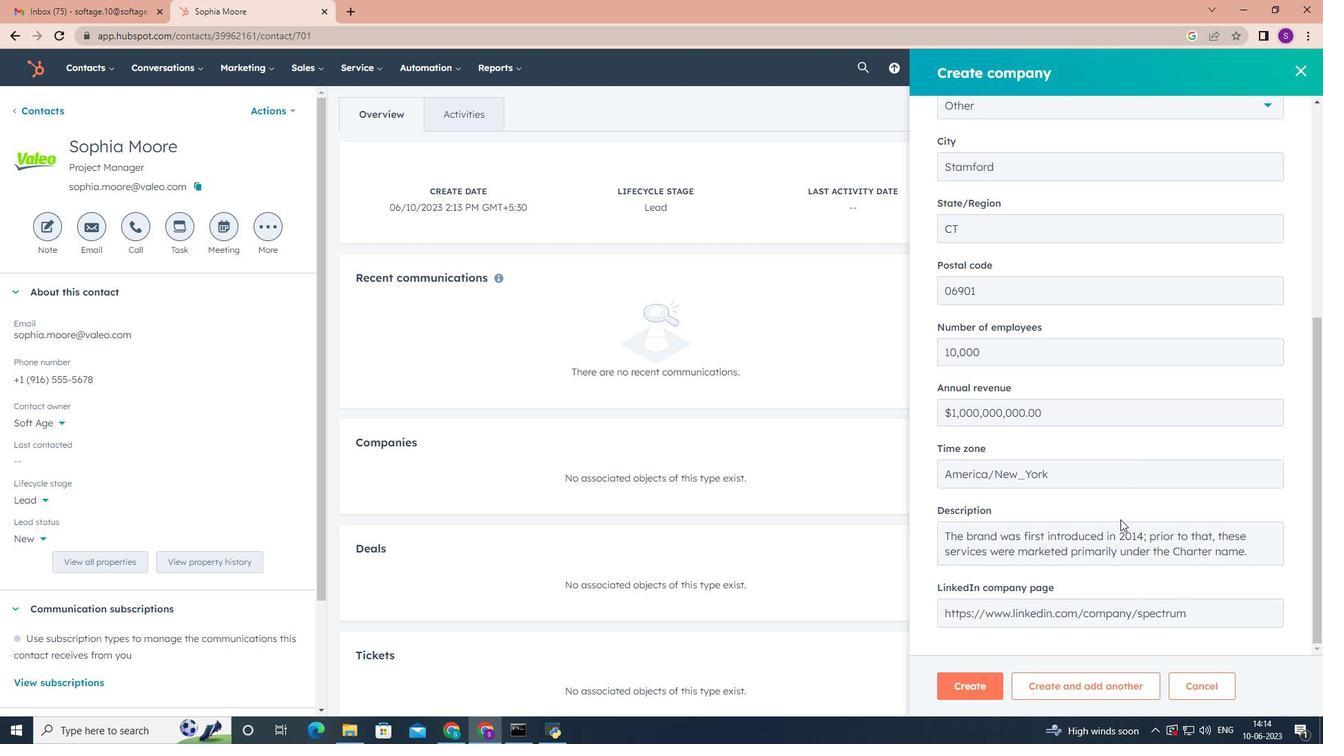 
Action: Mouse scrolled (1120, 518) with delta (0, 0)
Screenshot: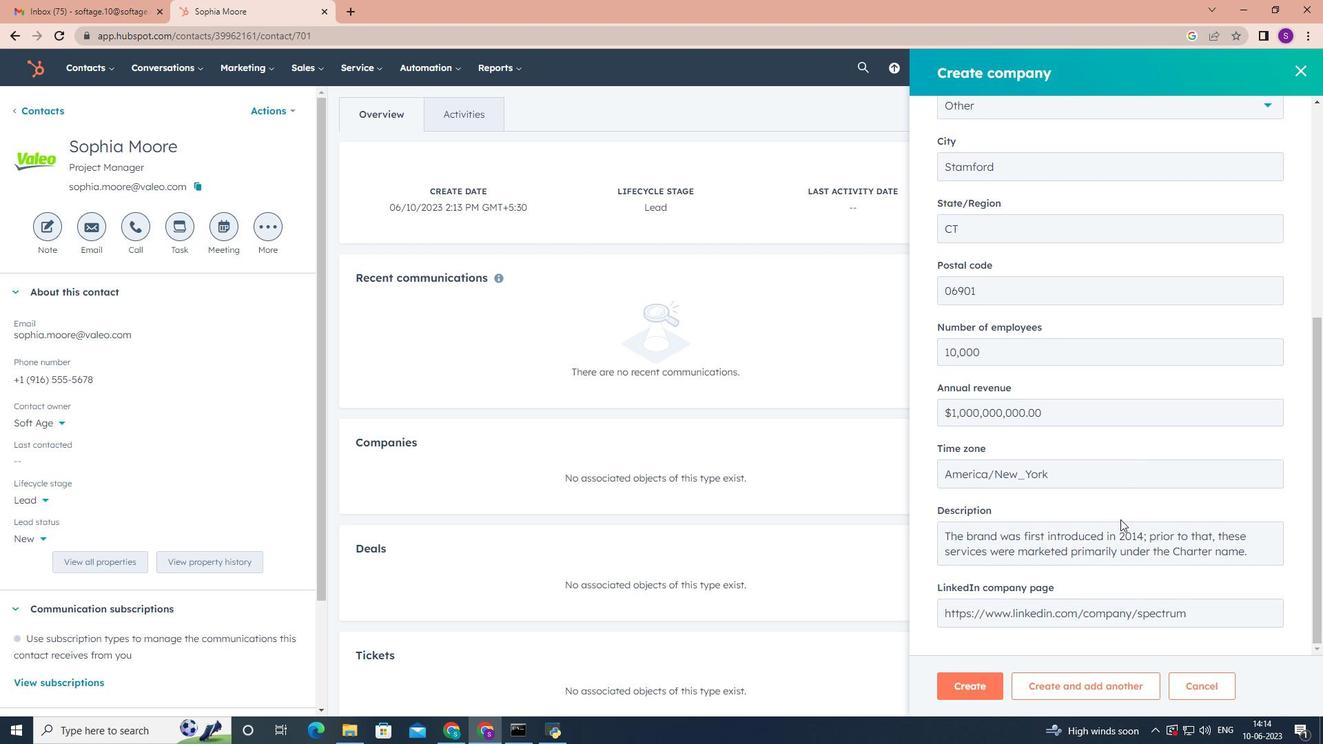 
Action: Mouse scrolled (1120, 518) with delta (0, 0)
Screenshot: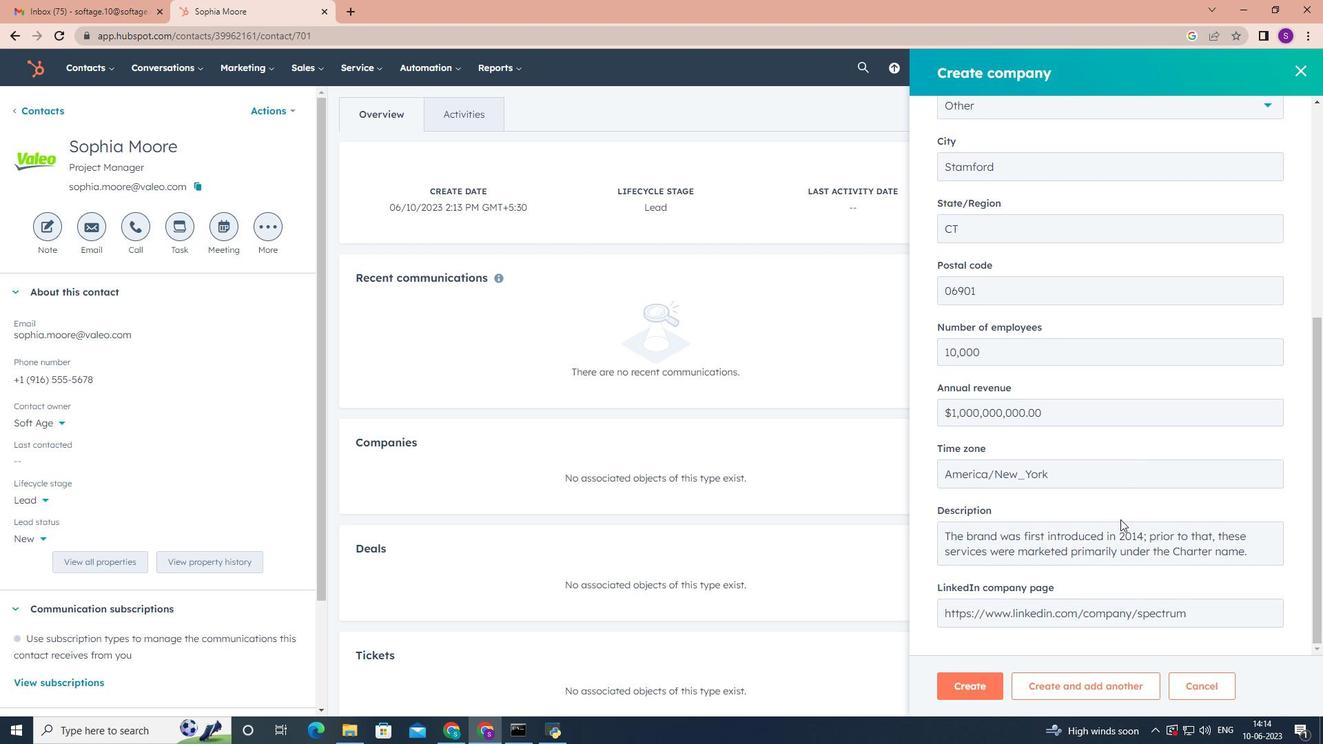 
Action: Mouse moved to (960, 687)
Screenshot: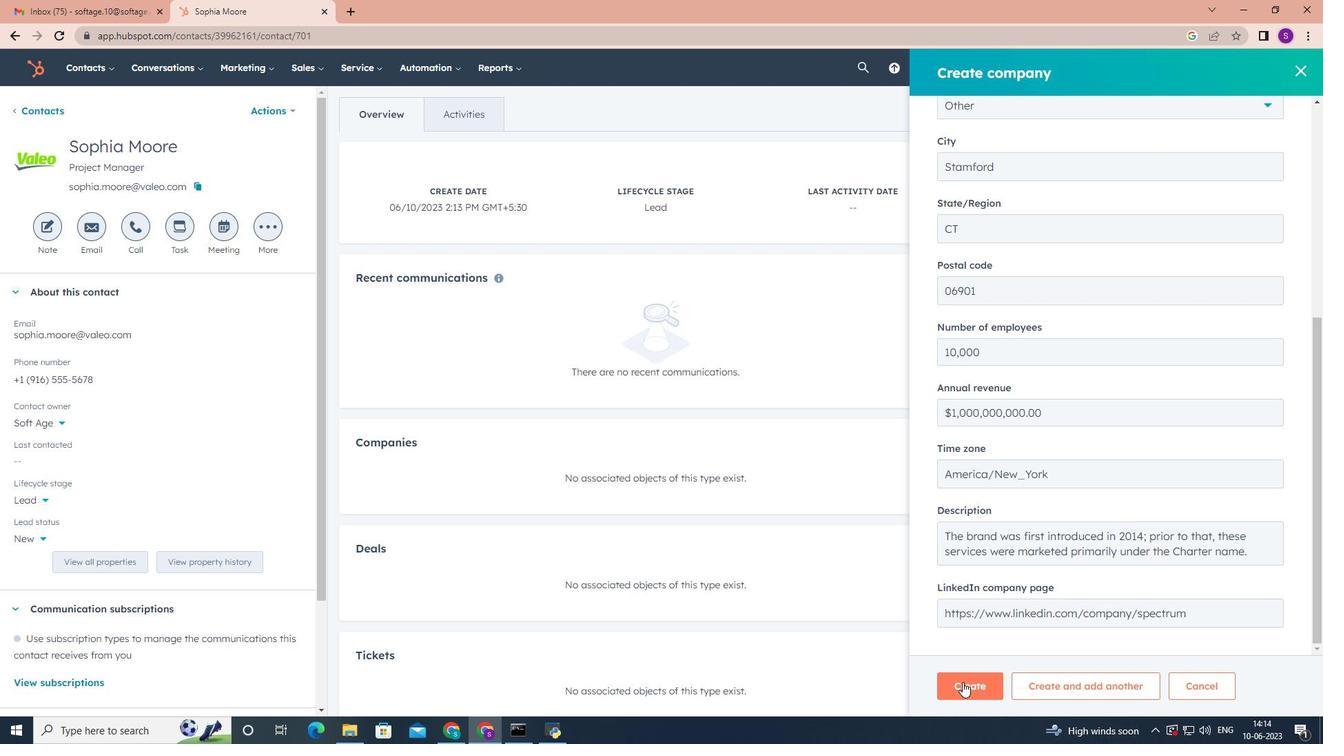 
Action: Mouse pressed left at (960, 687)
Screenshot: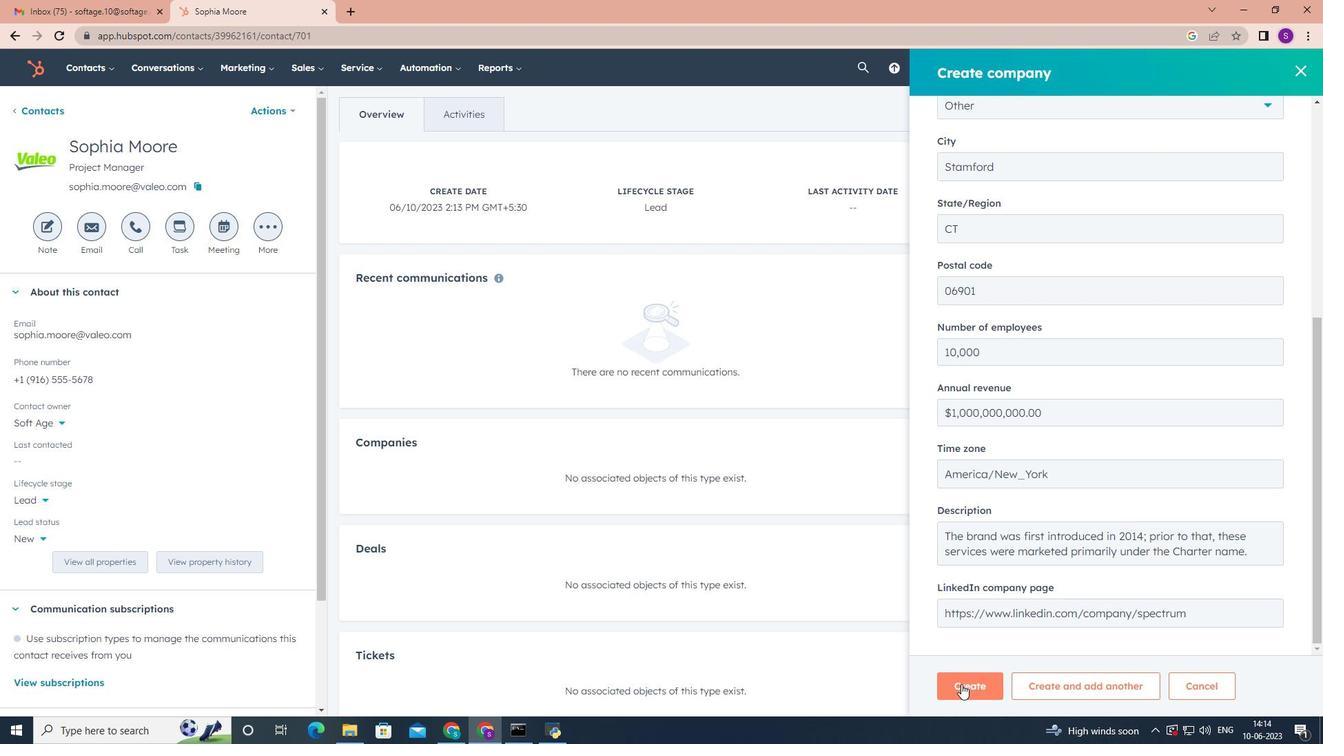 
Action: Mouse moved to (784, 589)
Screenshot: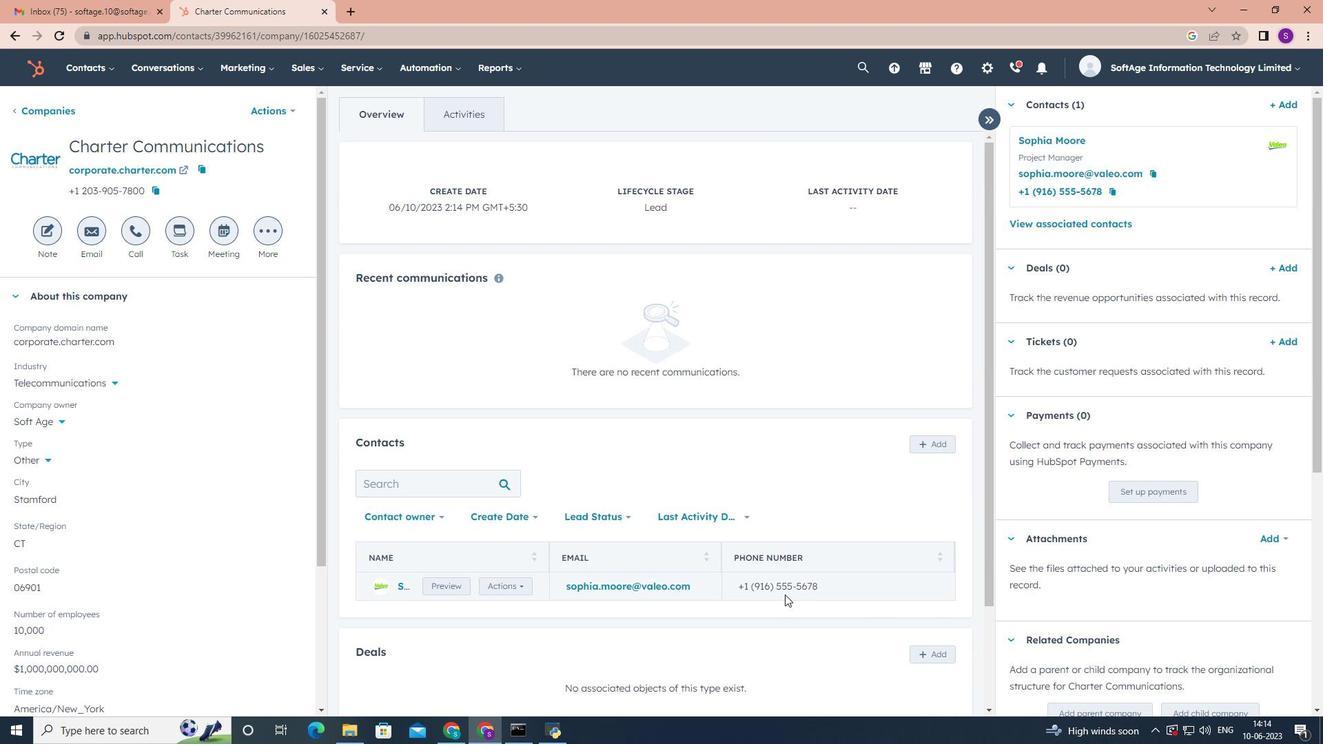 
